 Task: Look for space in Shahrak, Afghanistan from 9th June, 2023 to 11th June, 2023 for 2 adults in price range Rs.6000 to Rs.10000. Place can be entire place with 2 bedrooms having 2 beds and 1 bathroom. Property type can be guest house. Amenities needed are: wifi, air conditioning, . Booking option can be shelf check-in. Required host language is English.
Action: Mouse moved to (381, 80)
Screenshot: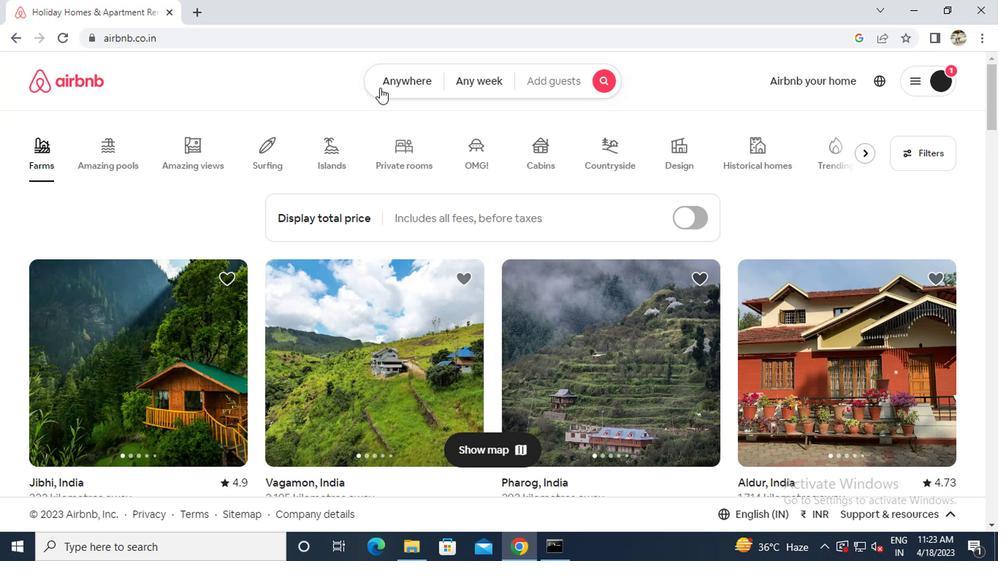 
Action: Mouse pressed left at (381, 80)
Screenshot: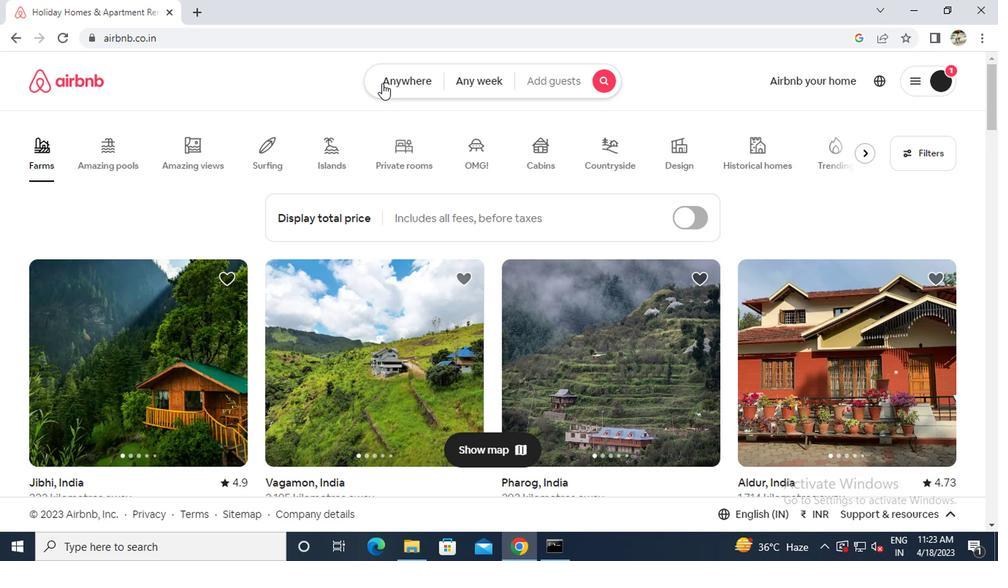 
Action: Mouse moved to (318, 135)
Screenshot: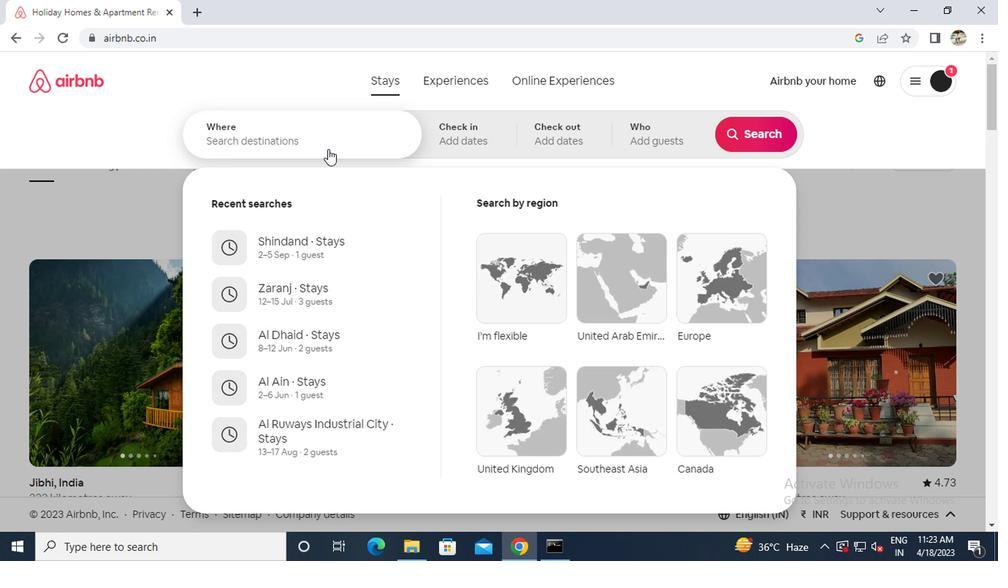 
Action: Mouse pressed left at (318, 135)
Screenshot: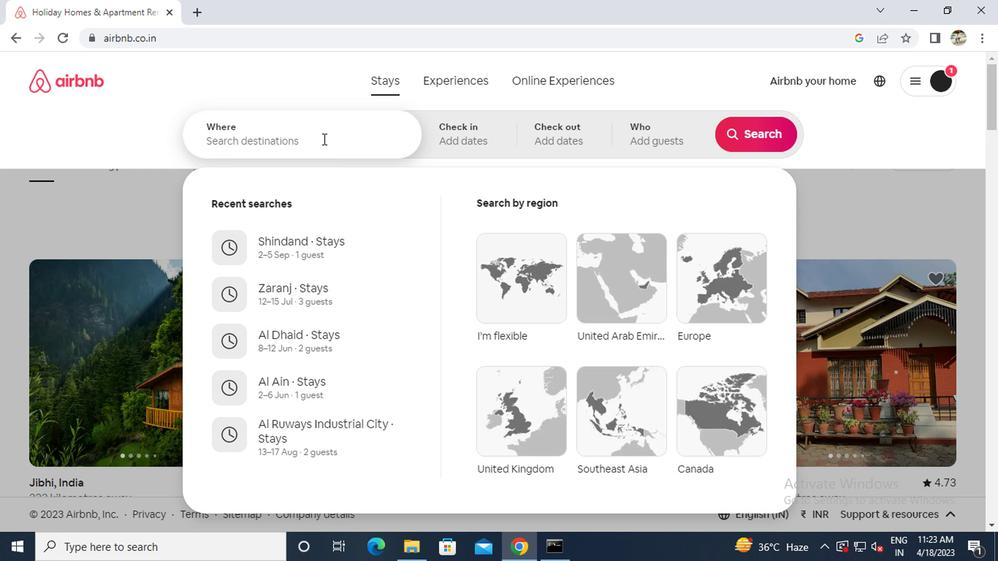 
Action: Key pressed <Key.caps_lock>s<Key.caps_lock>hahrak<Key.space>af
Screenshot: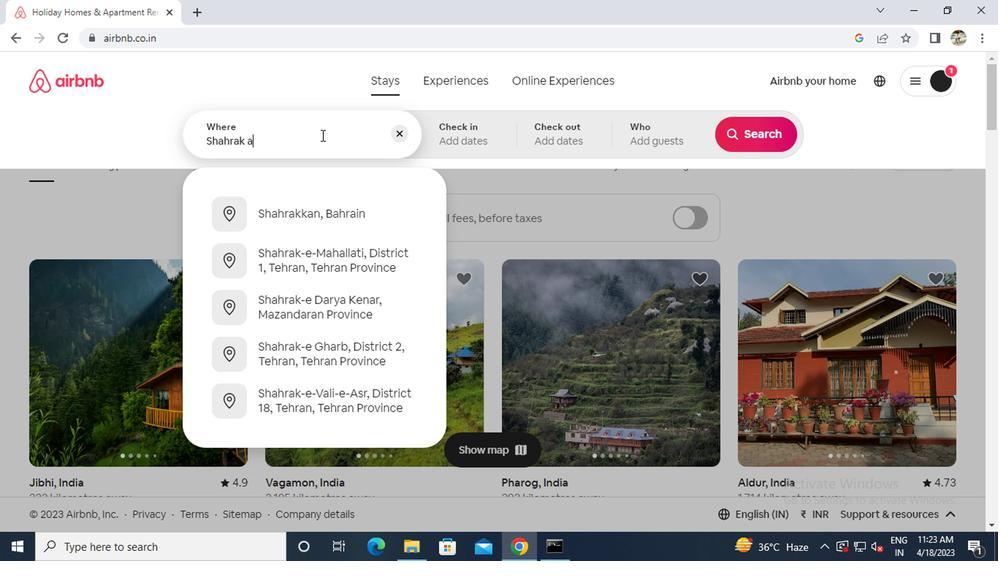
Action: Mouse moved to (316, 217)
Screenshot: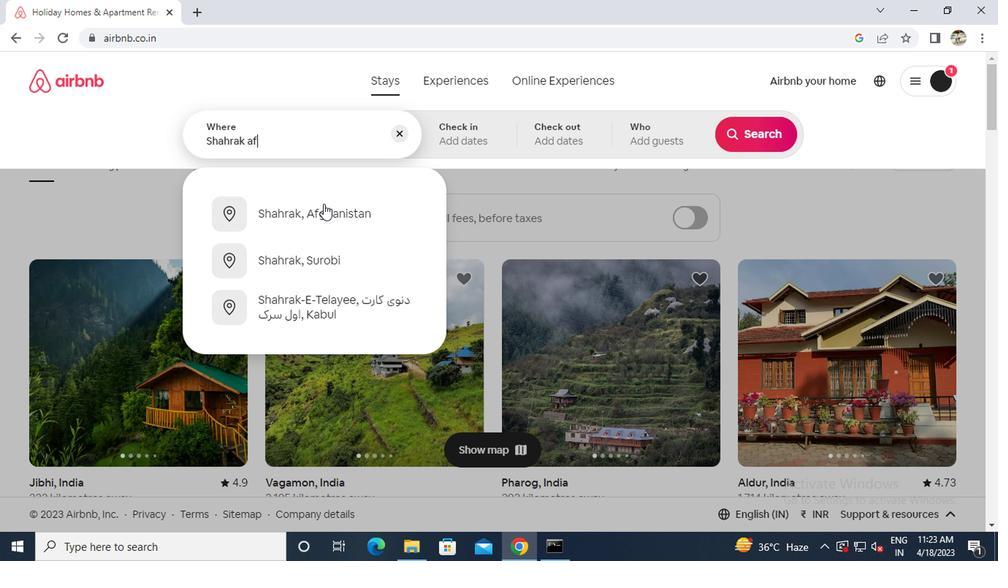 
Action: Mouse pressed left at (316, 217)
Screenshot: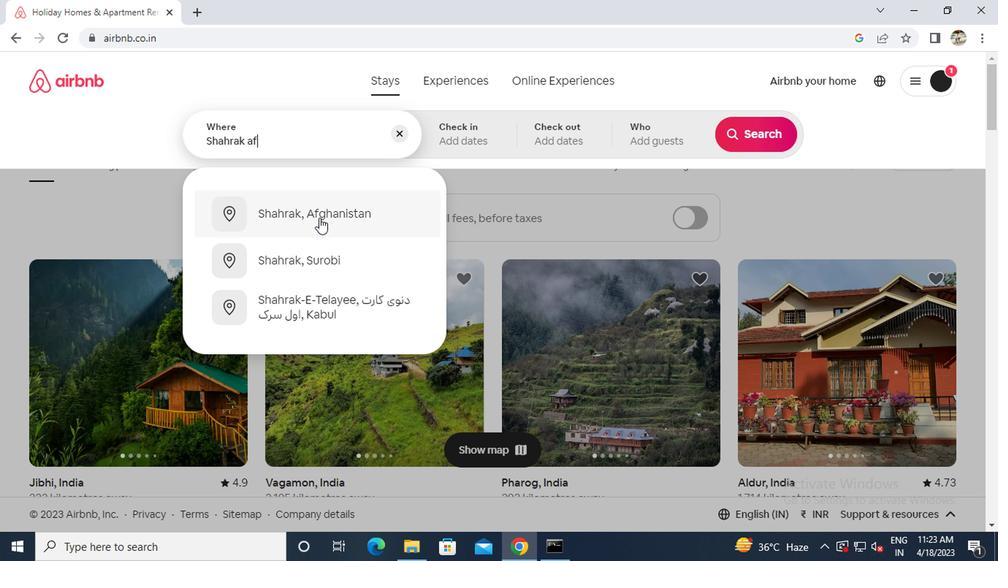 
Action: Mouse moved to (745, 243)
Screenshot: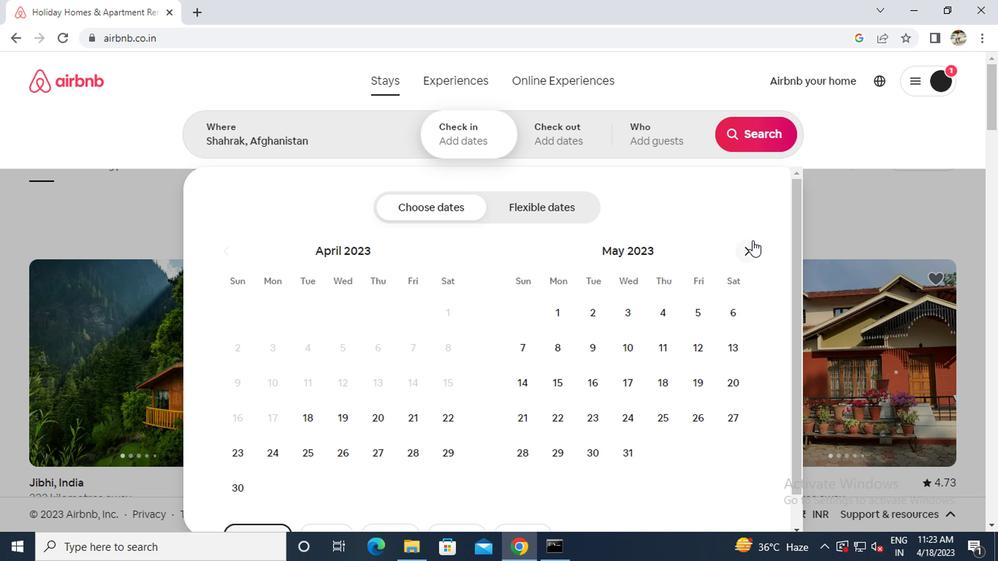 
Action: Mouse pressed left at (745, 243)
Screenshot: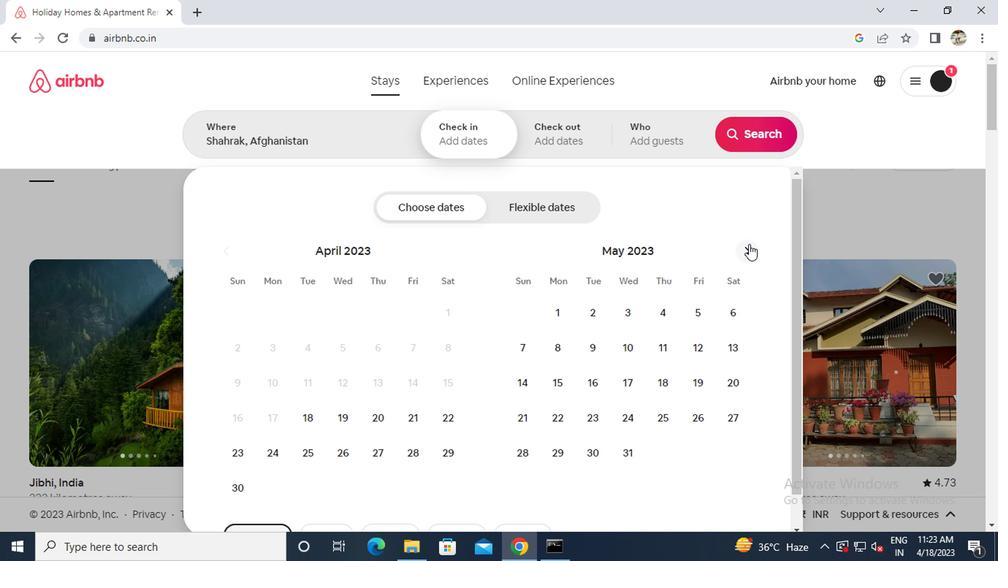 
Action: Mouse pressed left at (745, 243)
Screenshot: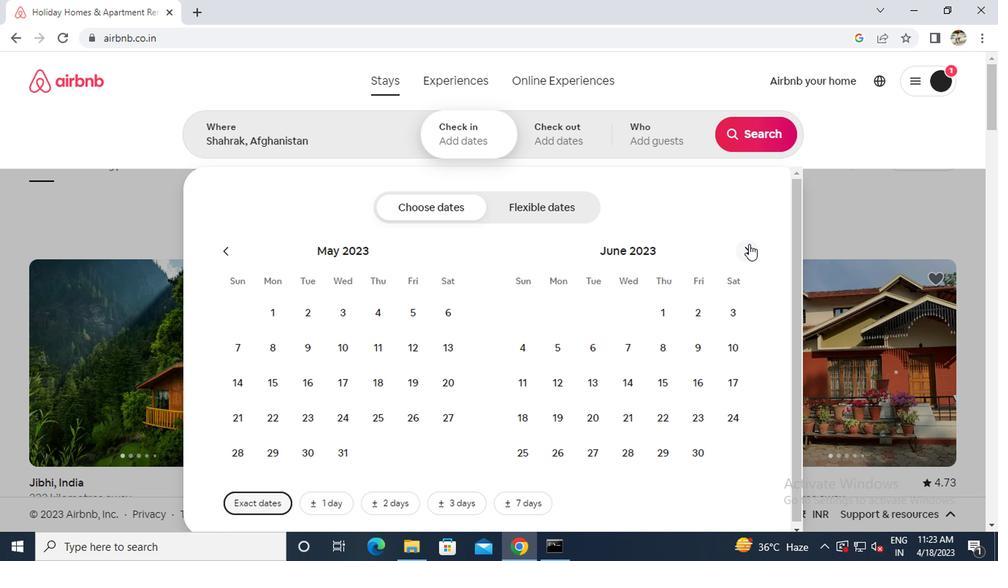 
Action: Mouse moved to (411, 353)
Screenshot: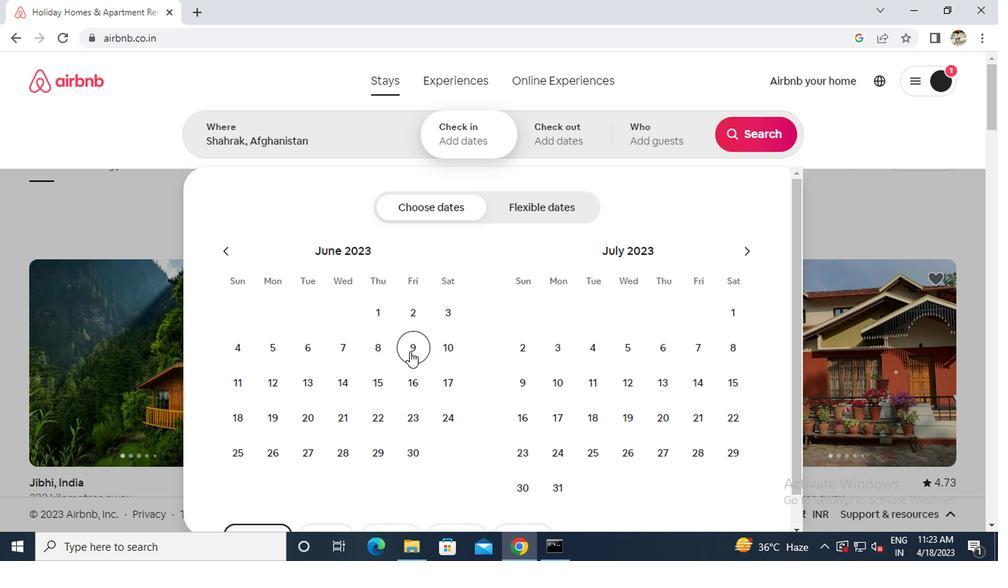 
Action: Mouse pressed left at (411, 353)
Screenshot: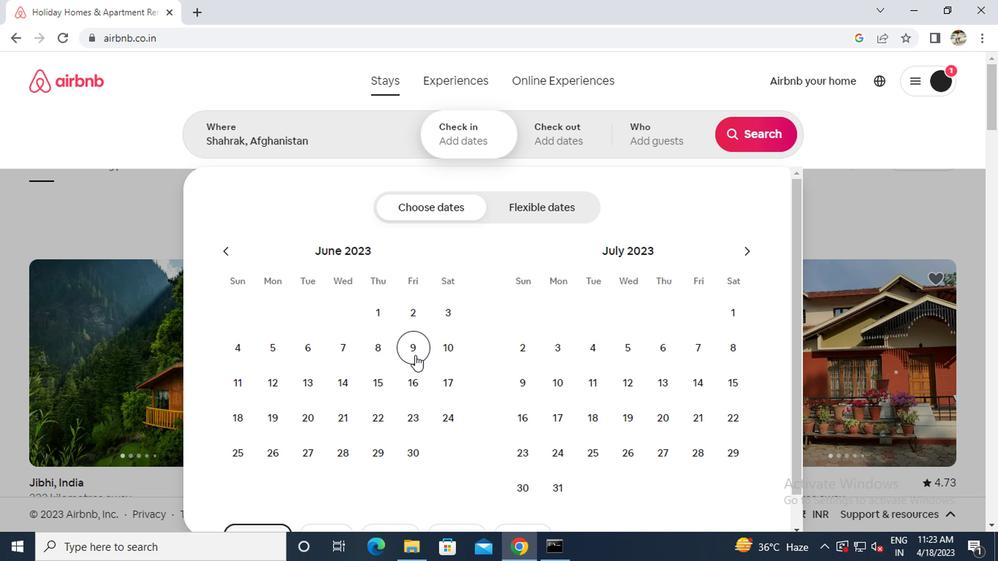 
Action: Mouse moved to (235, 373)
Screenshot: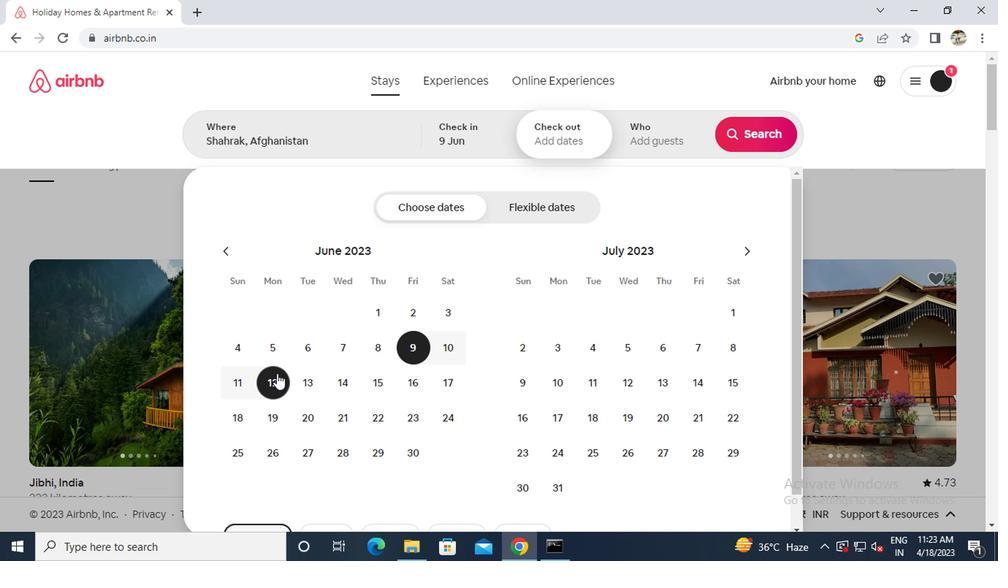 
Action: Mouse pressed left at (235, 373)
Screenshot: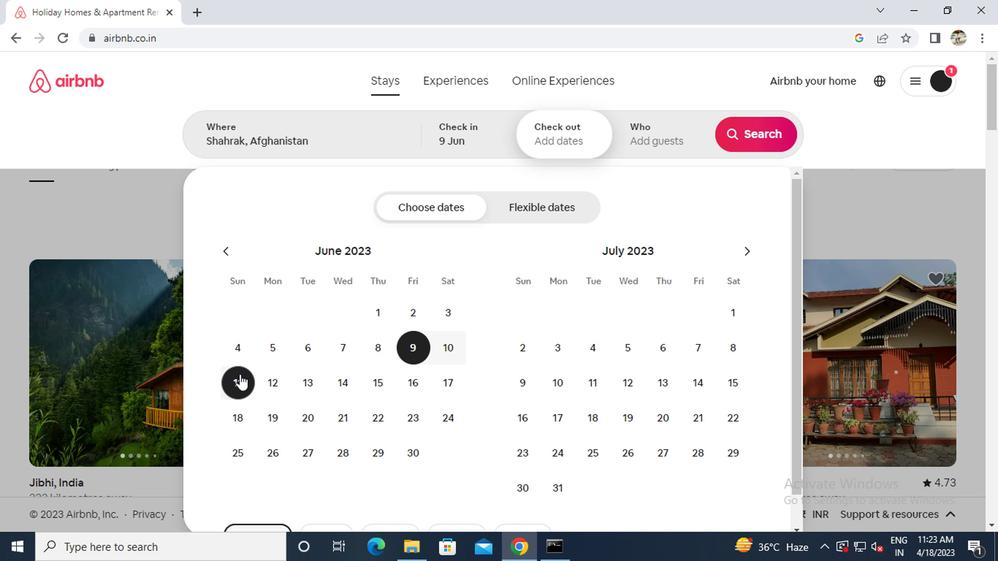 
Action: Mouse moved to (644, 146)
Screenshot: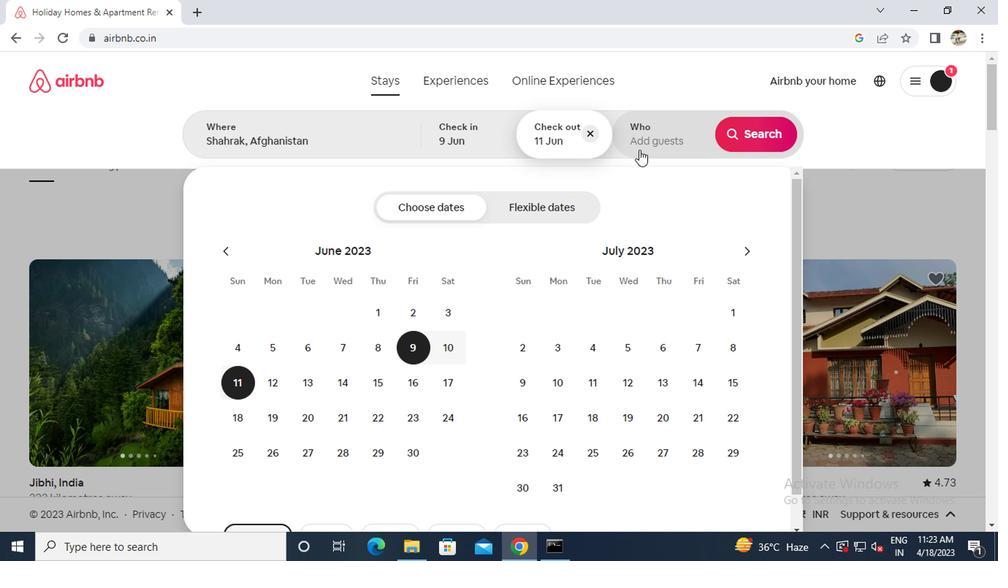 
Action: Mouse pressed left at (644, 146)
Screenshot: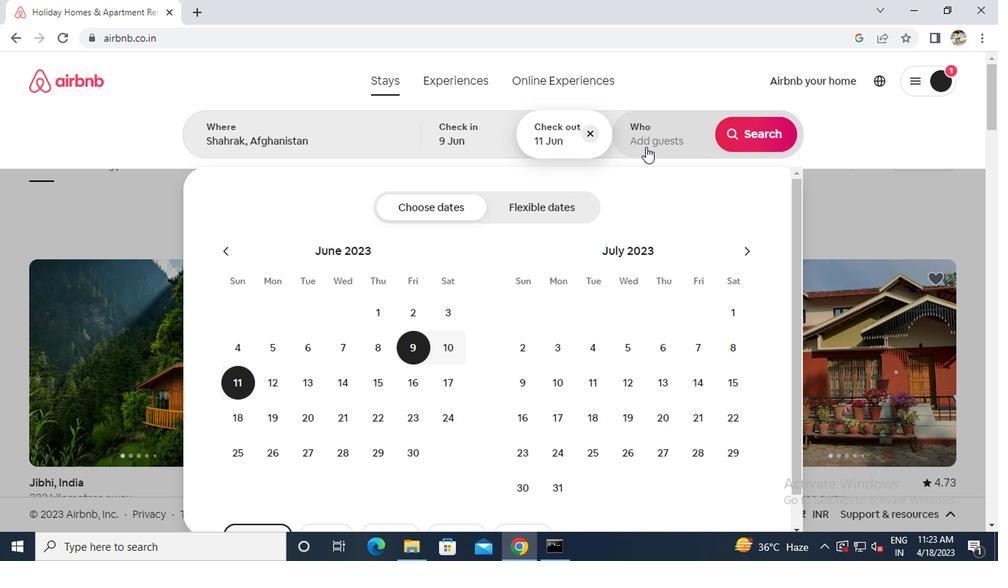 
Action: Mouse moved to (759, 214)
Screenshot: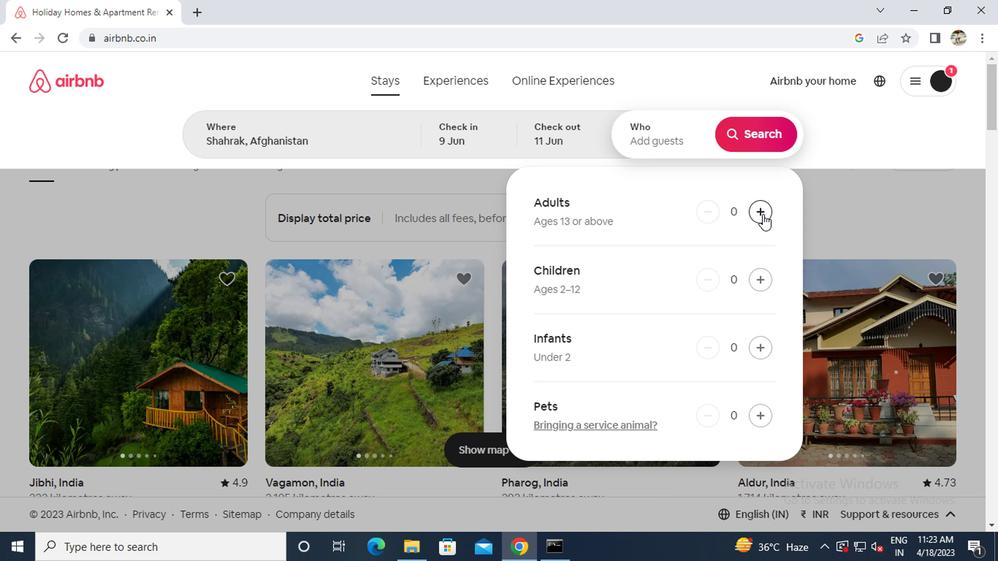 
Action: Mouse pressed left at (759, 214)
Screenshot: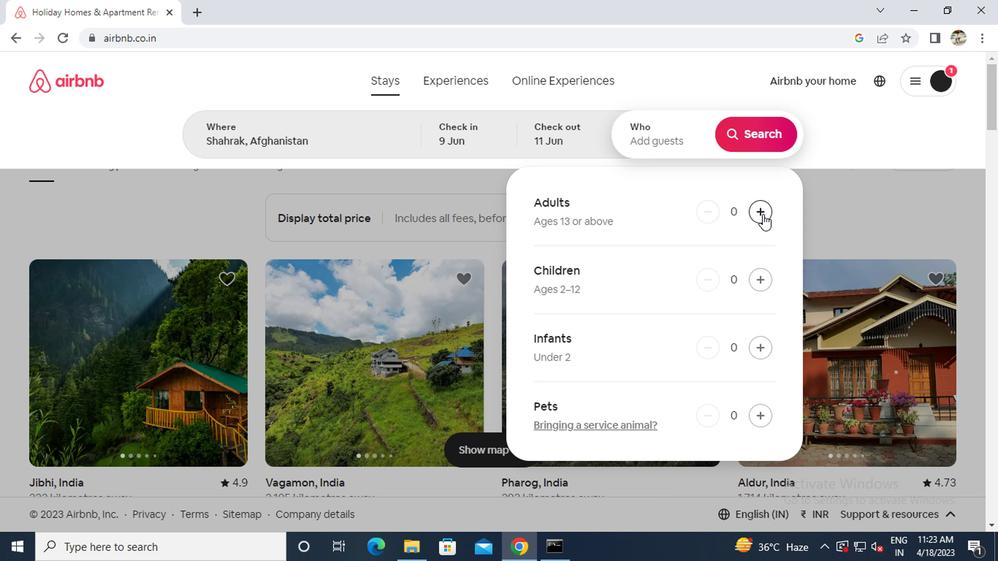 
Action: Mouse pressed left at (759, 214)
Screenshot: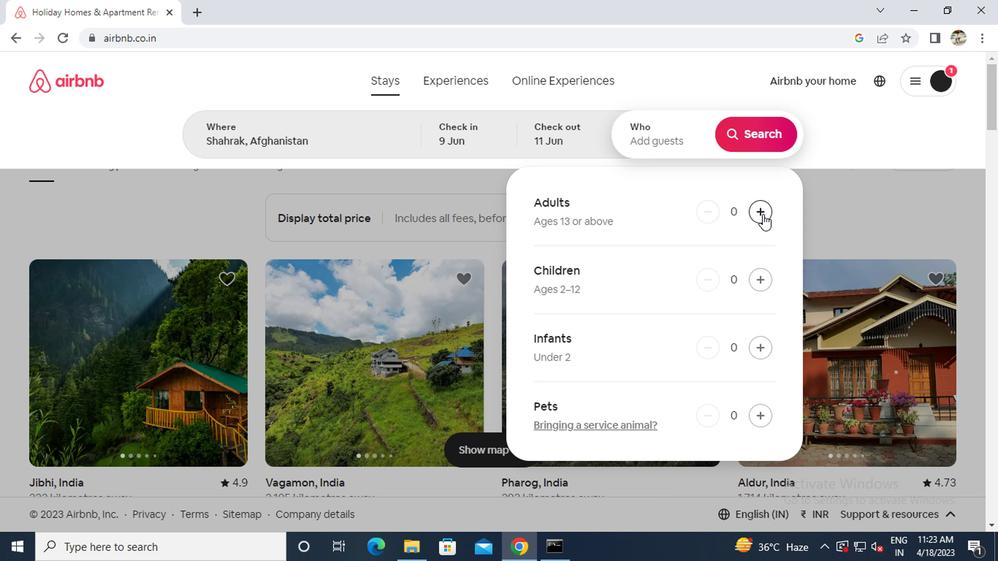 
Action: Mouse moved to (746, 137)
Screenshot: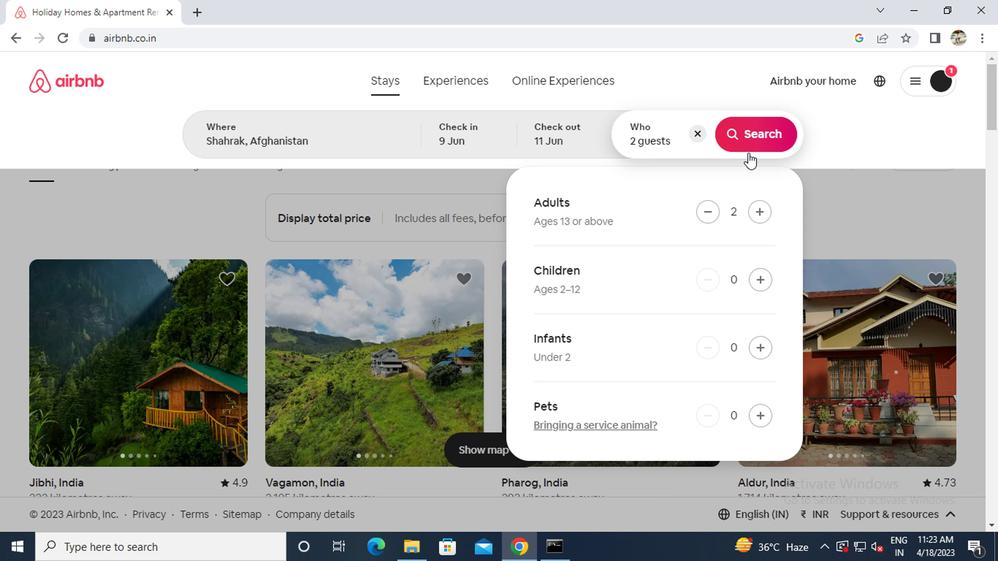 
Action: Mouse pressed left at (746, 137)
Screenshot: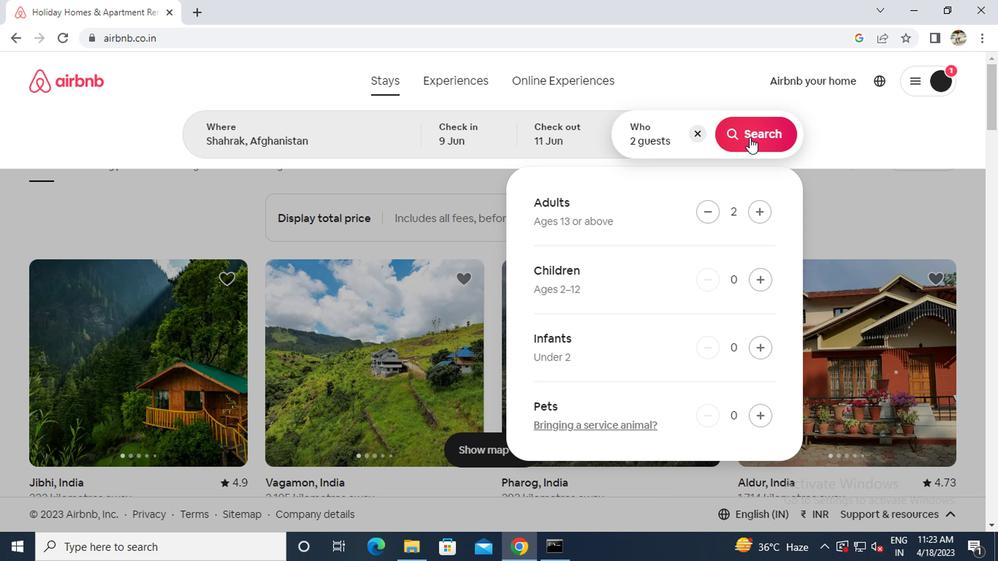 
Action: Mouse moved to (951, 128)
Screenshot: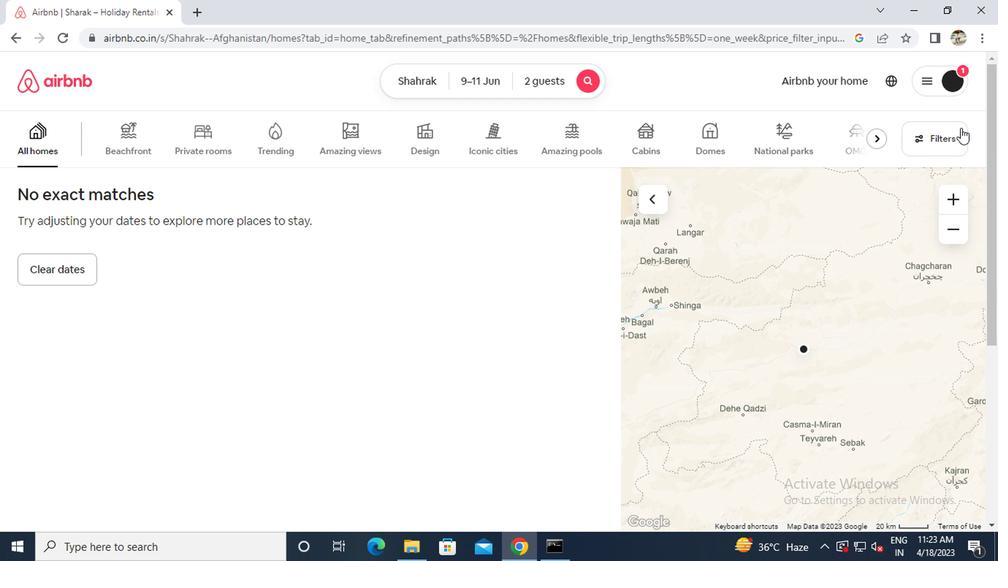 
Action: Mouse pressed left at (951, 128)
Screenshot: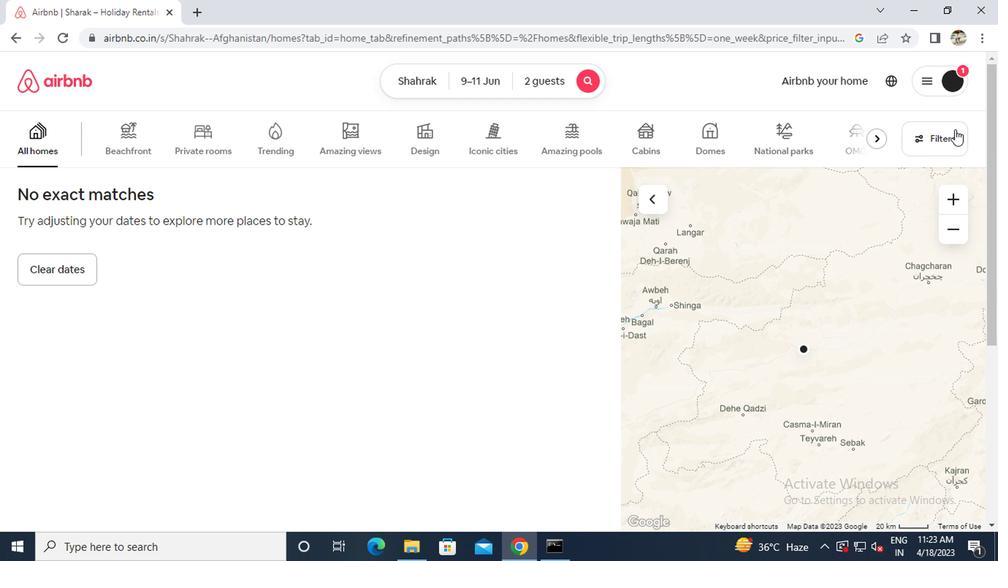 
Action: Mouse moved to (381, 217)
Screenshot: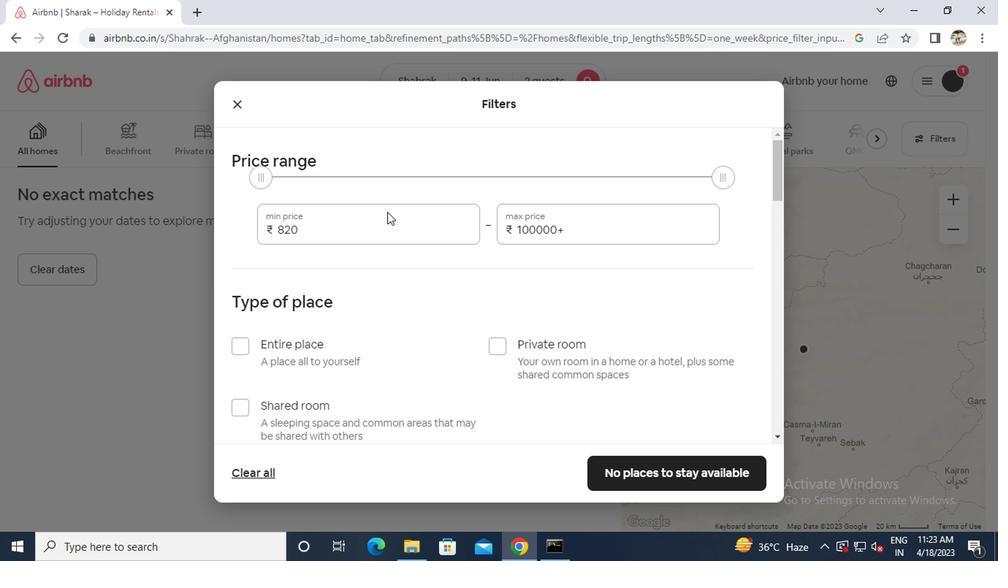 
Action: Mouse pressed left at (381, 217)
Screenshot: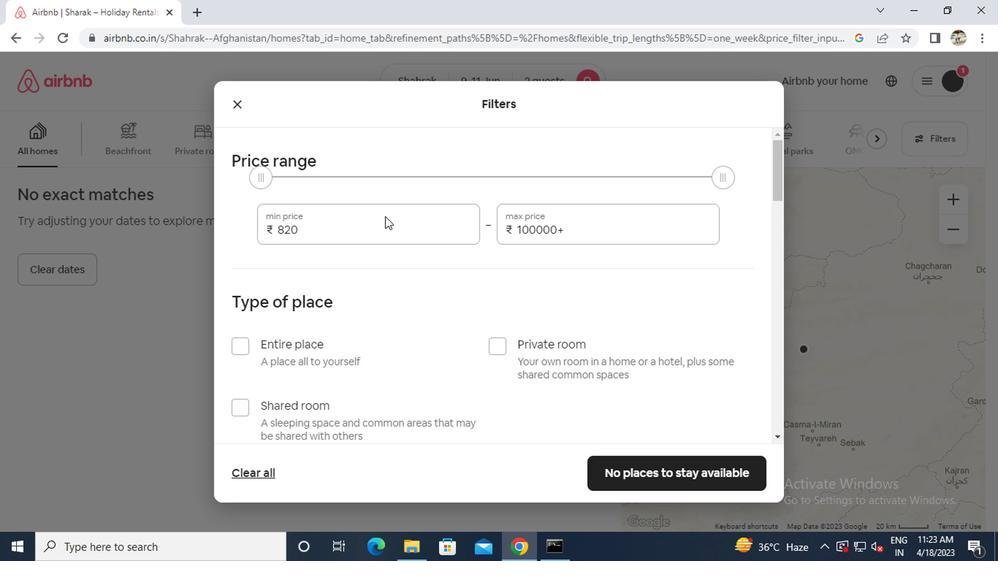 
Action: Key pressed ctrl+A6000
Screenshot: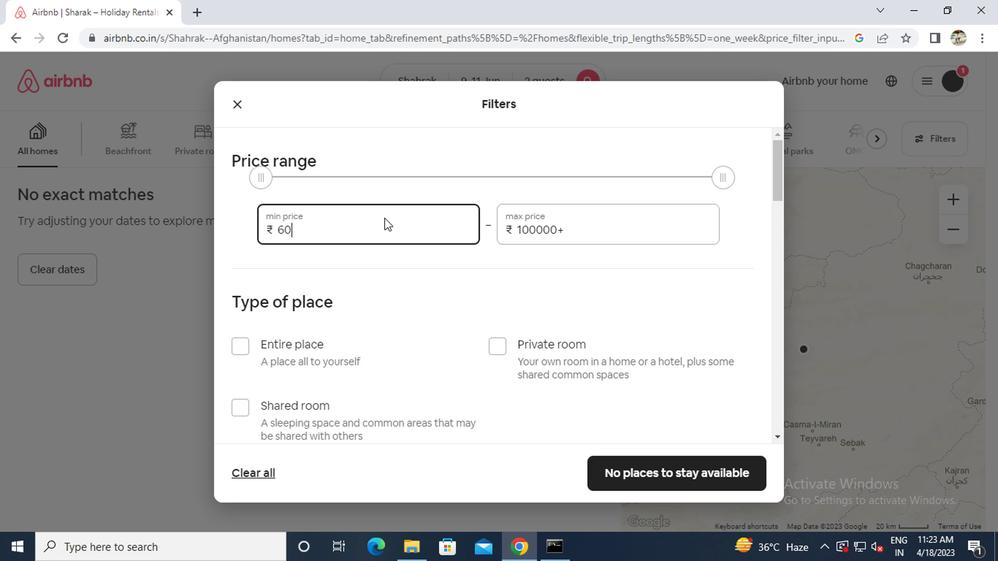 
Action: Mouse moved to (551, 231)
Screenshot: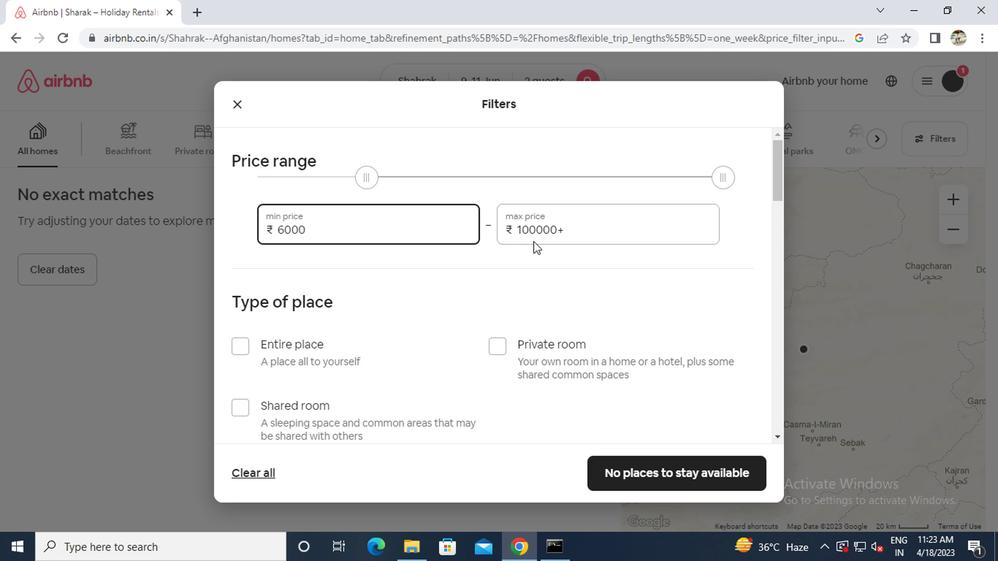 
Action: Mouse pressed left at (551, 231)
Screenshot: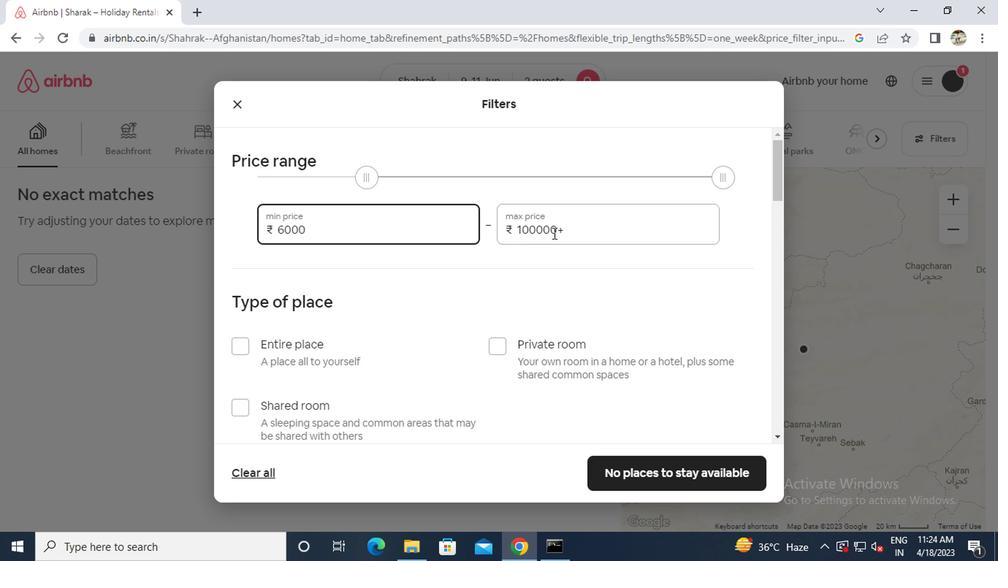 
Action: Key pressed ctrl+A10000
Screenshot: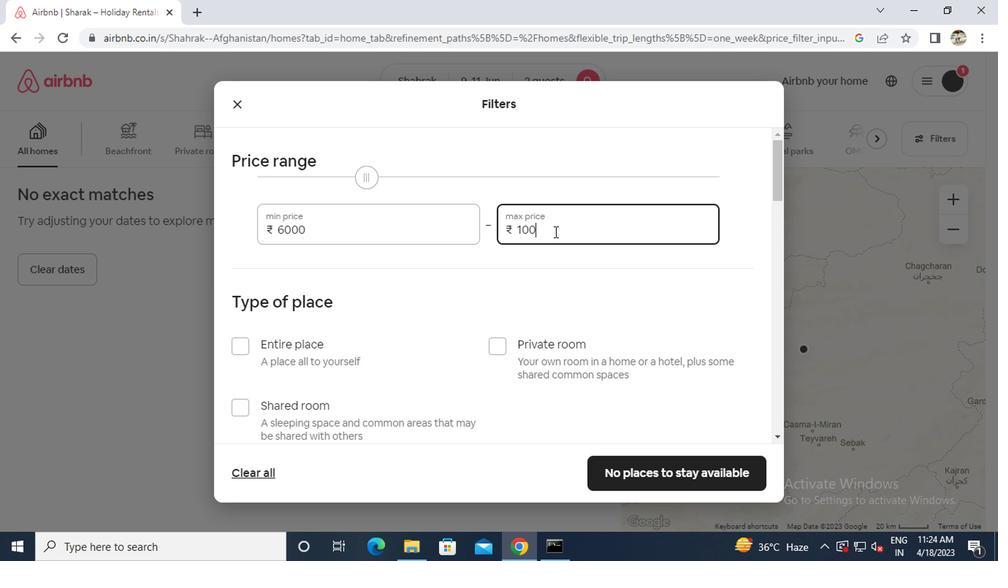 
Action: Mouse moved to (306, 353)
Screenshot: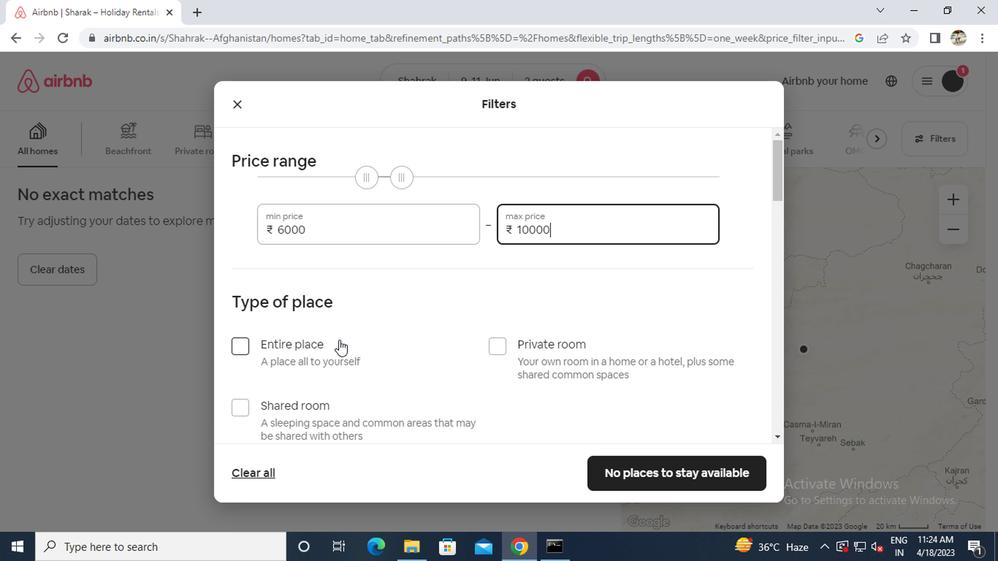 
Action: Mouse pressed left at (306, 353)
Screenshot: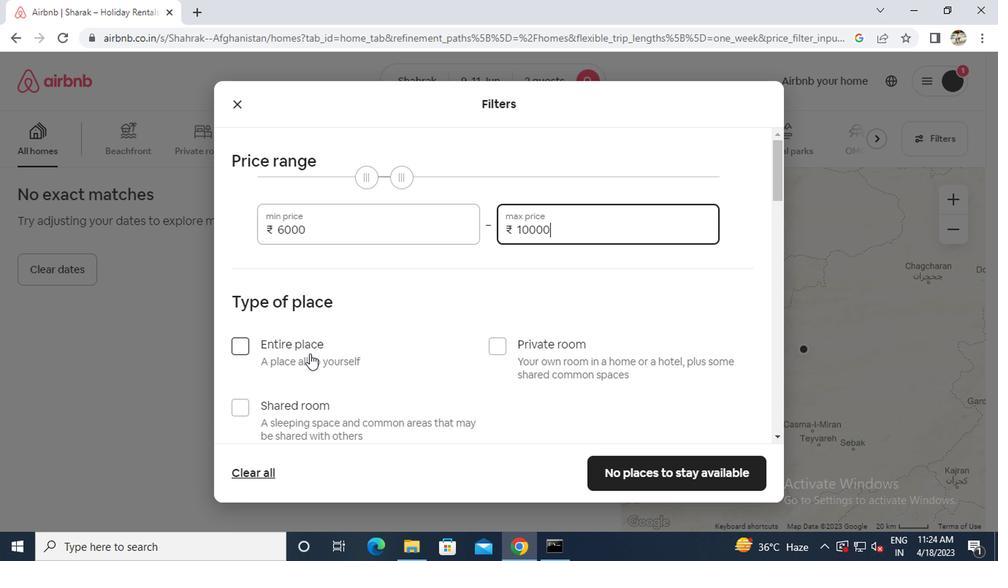 
Action: Mouse scrolled (306, 352) with delta (0, 0)
Screenshot: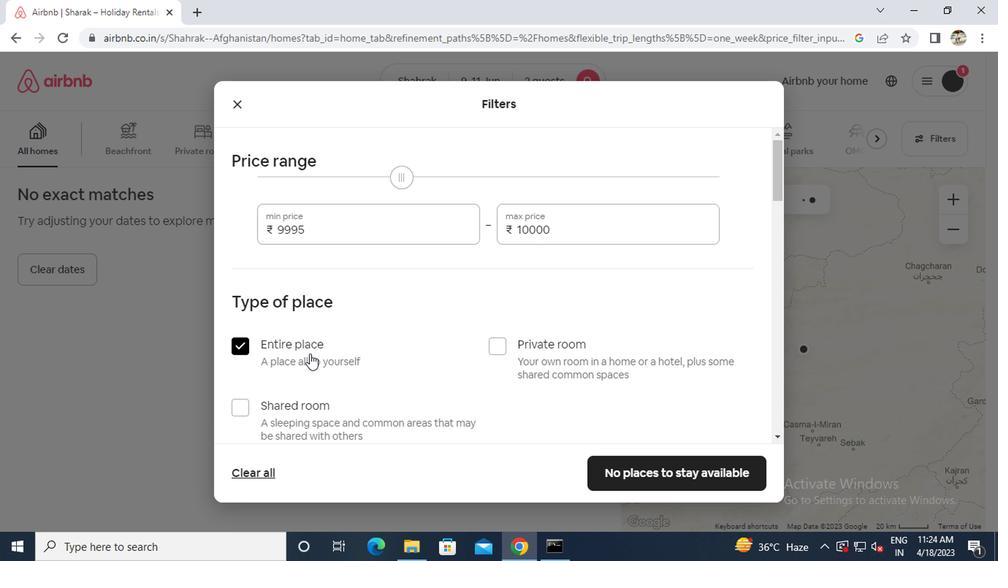 
Action: Mouse scrolled (306, 352) with delta (0, 0)
Screenshot: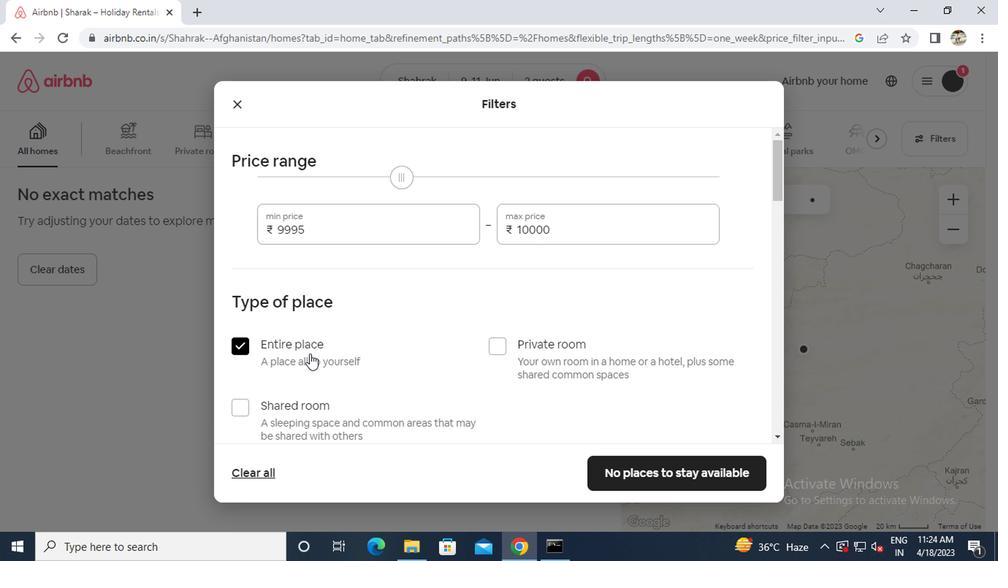 
Action: Mouse scrolled (306, 352) with delta (0, 0)
Screenshot: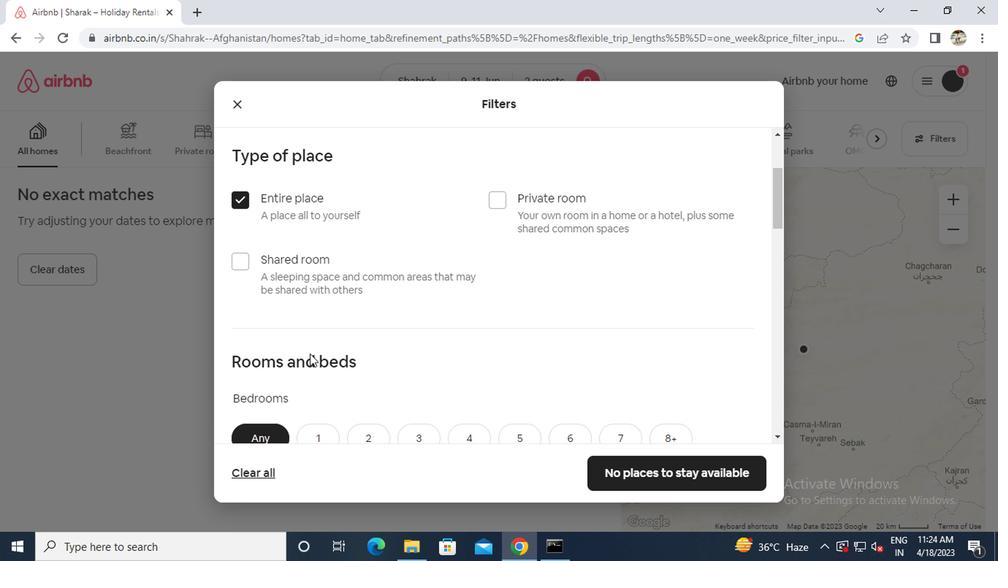 
Action: Mouse scrolled (306, 352) with delta (0, 0)
Screenshot: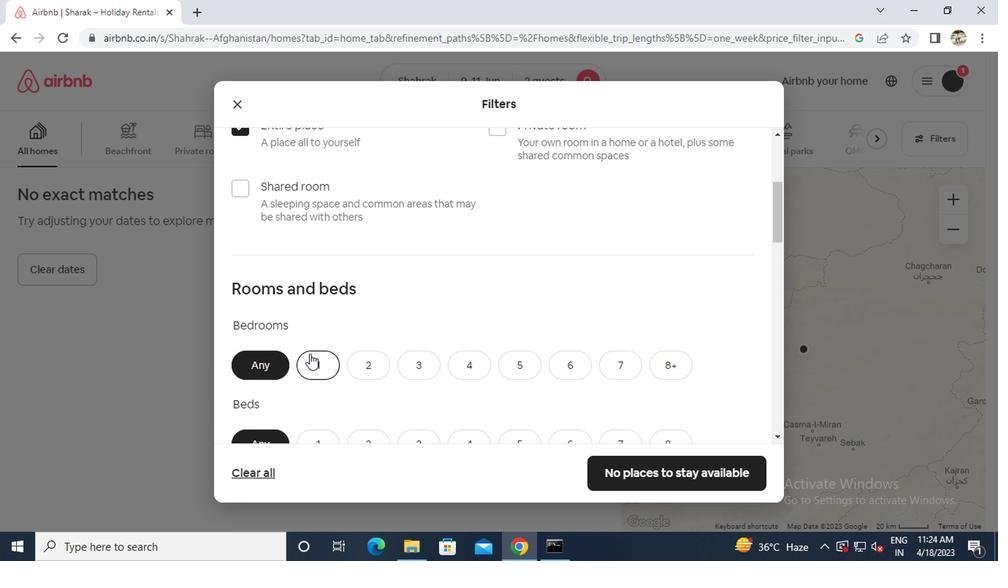 
Action: Mouse moved to (361, 294)
Screenshot: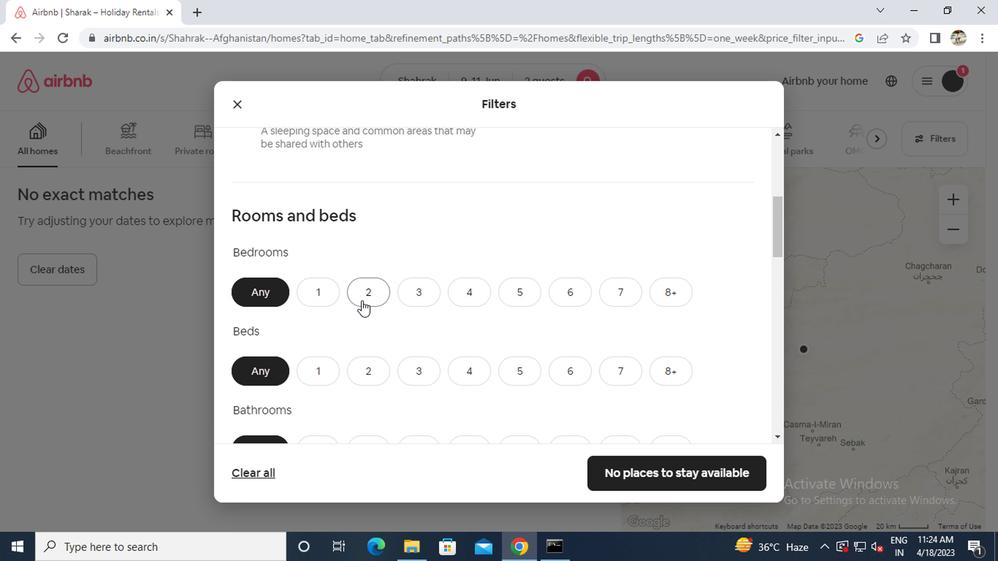 
Action: Mouse pressed left at (361, 294)
Screenshot: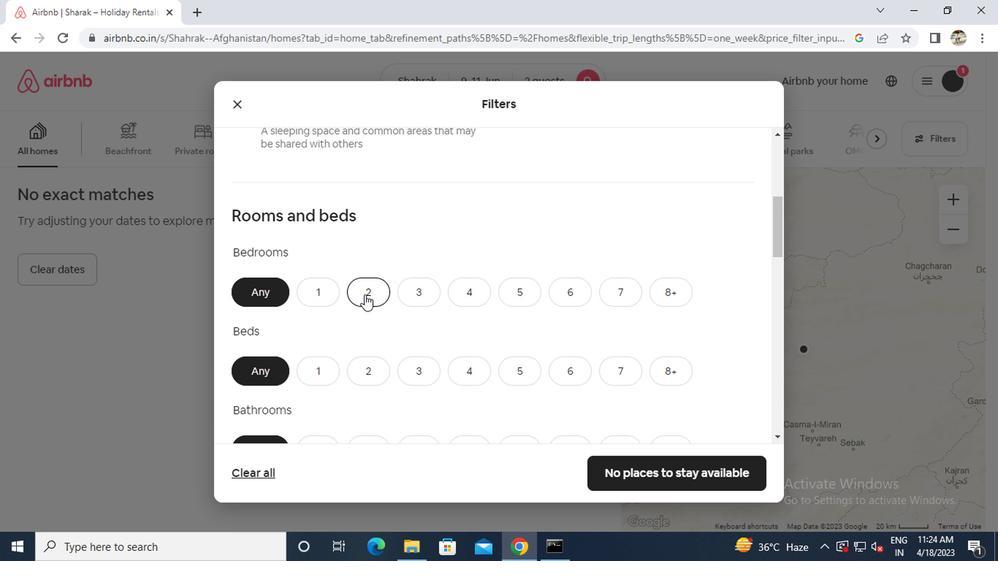 
Action: Mouse moved to (361, 379)
Screenshot: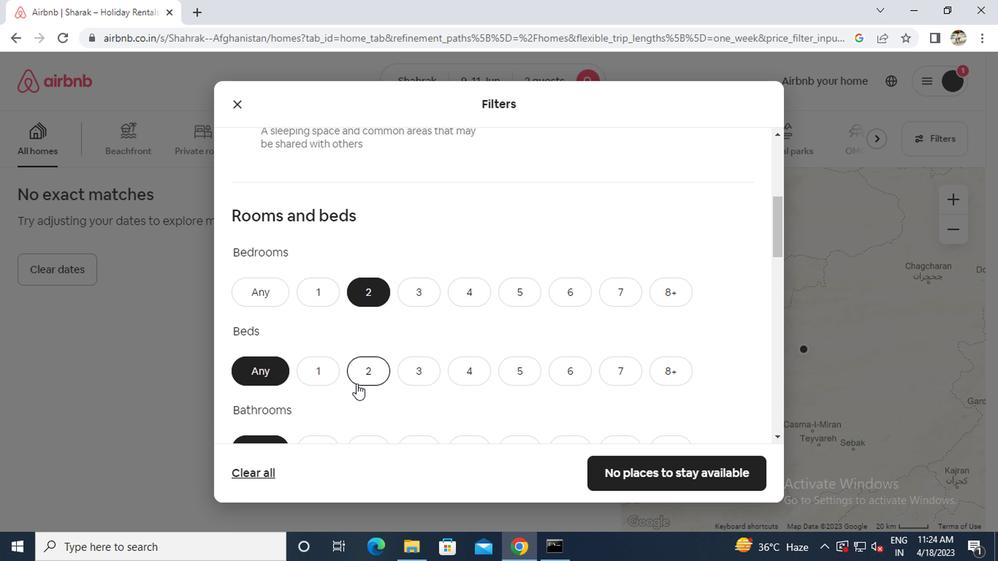 
Action: Mouse pressed left at (361, 379)
Screenshot: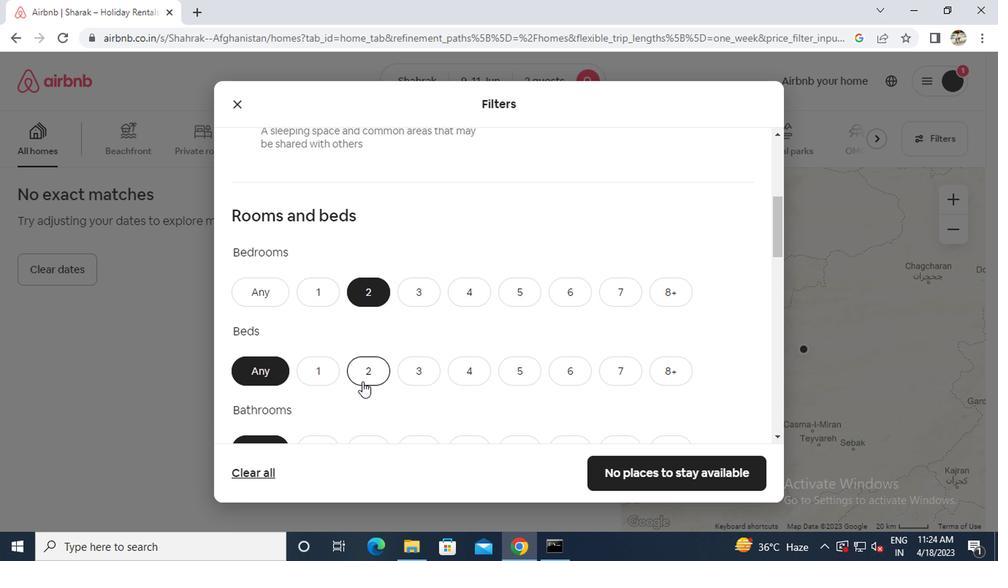 
Action: Mouse scrolled (361, 378) with delta (0, -1)
Screenshot: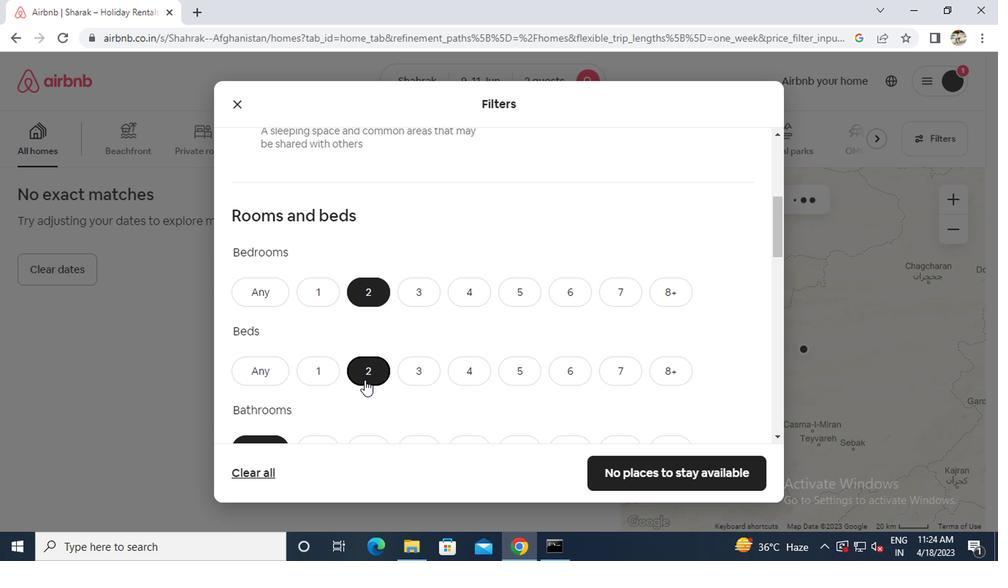 
Action: Mouse scrolled (361, 378) with delta (0, -1)
Screenshot: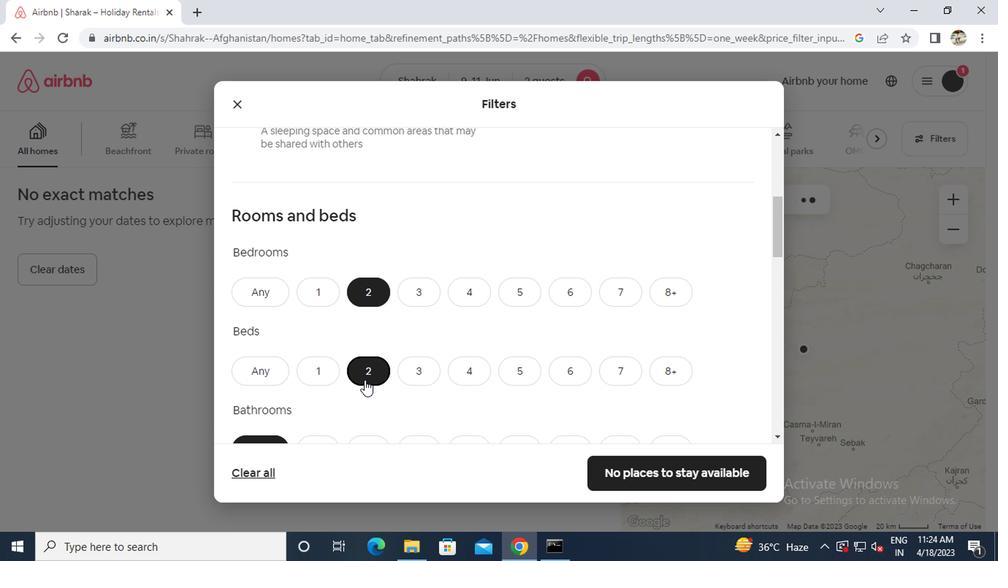 
Action: Mouse moved to (322, 311)
Screenshot: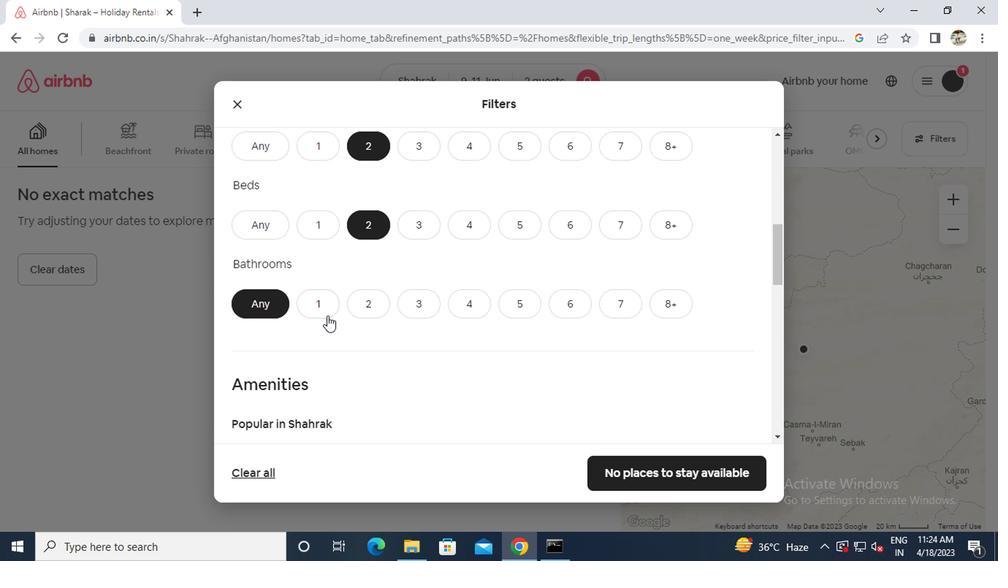 
Action: Mouse pressed left at (322, 311)
Screenshot: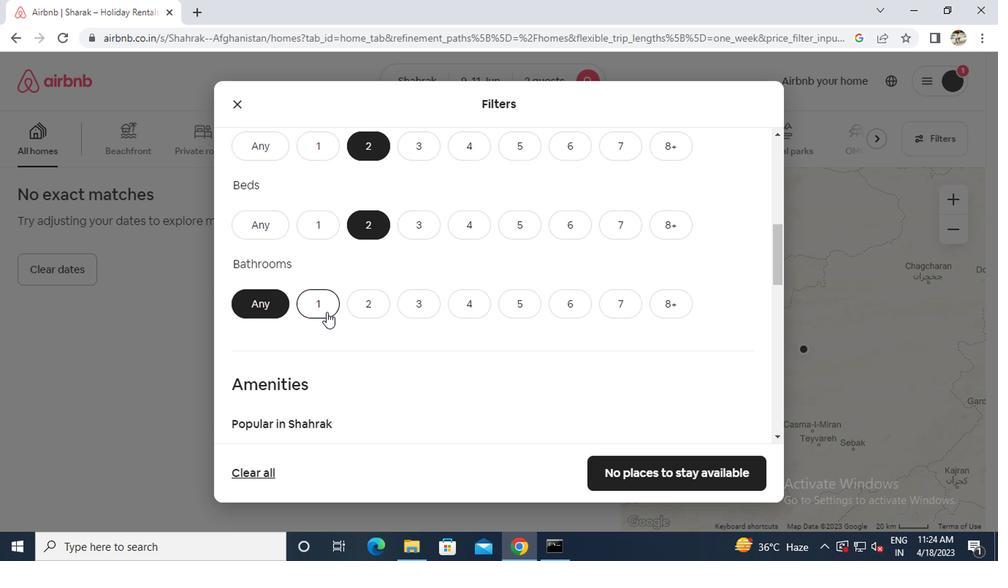 
Action: Mouse scrolled (322, 310) with delta (0, -1)
Screenshot: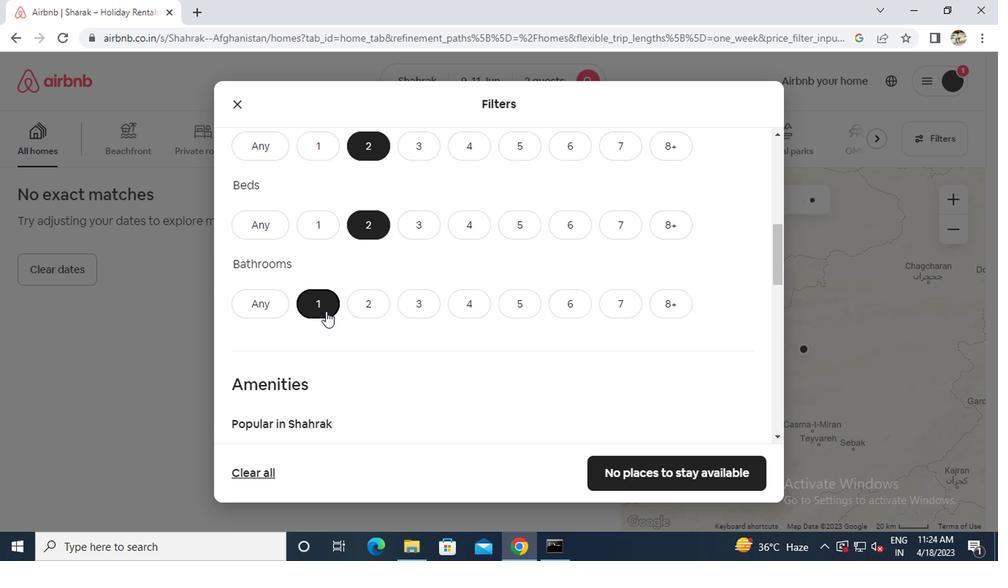 
Action: Mouse scrolled (322, 310) with delta (0, -1)
Screenshot: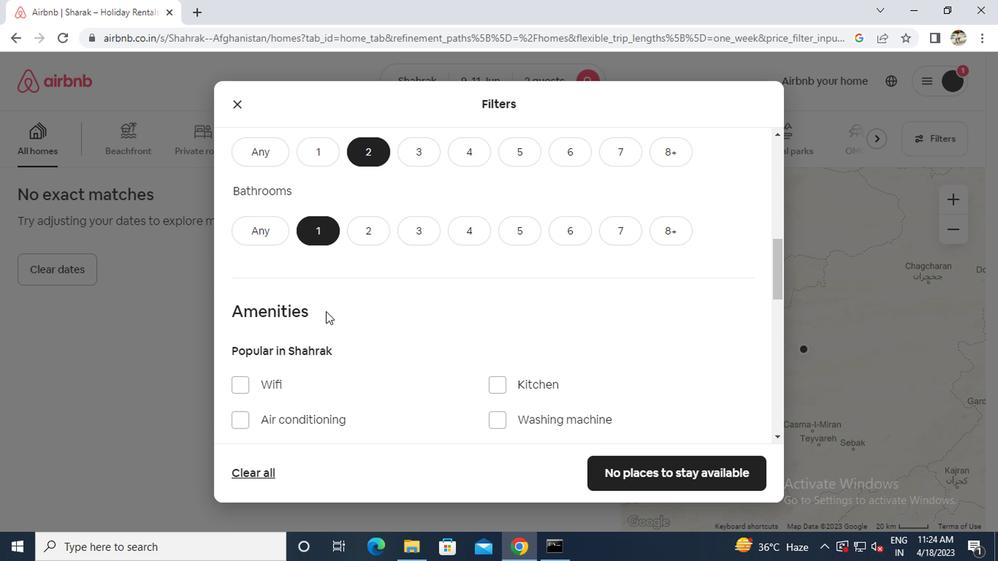 
Action: Mouse moved to (322, 308)
Screenshot: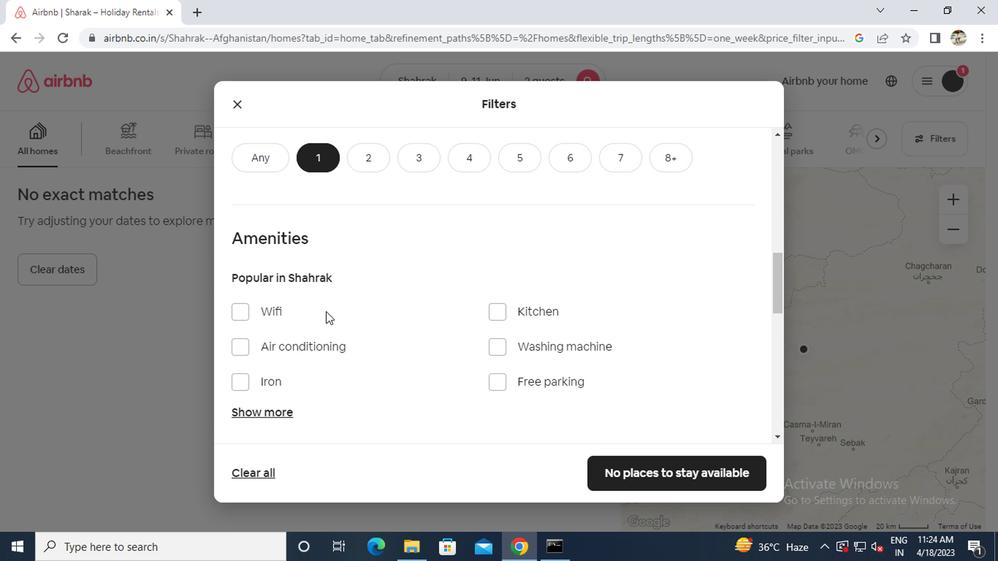 
Action: Mouse scrolled (322, 308) with delta (0, 0)
Screenshot: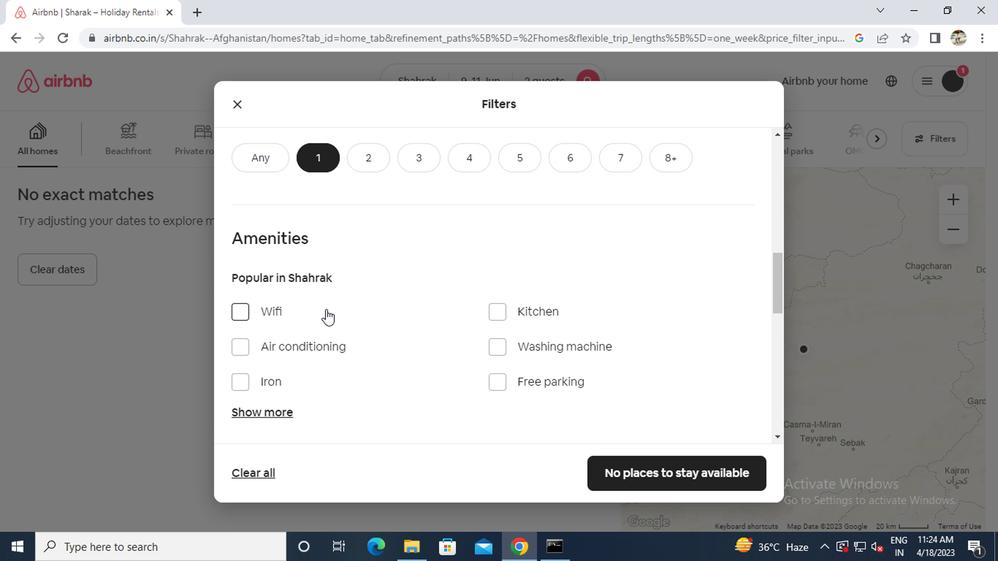 
Action: Mouse scrolled (322, 309) with delta (0, 1)
Screenshot: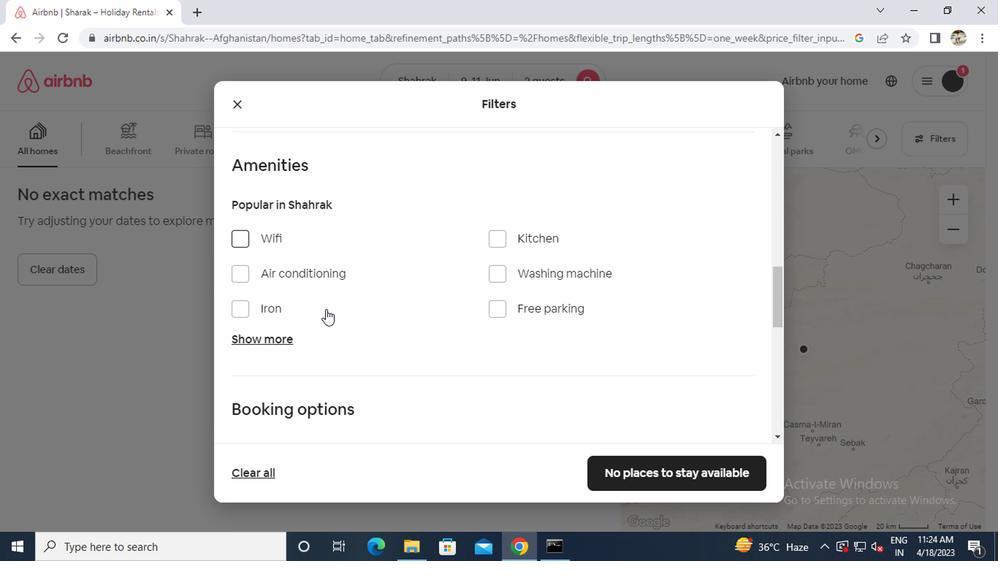 
Action: Mouse scrolled (322, 308) with delta (0, 0)
Screenshot: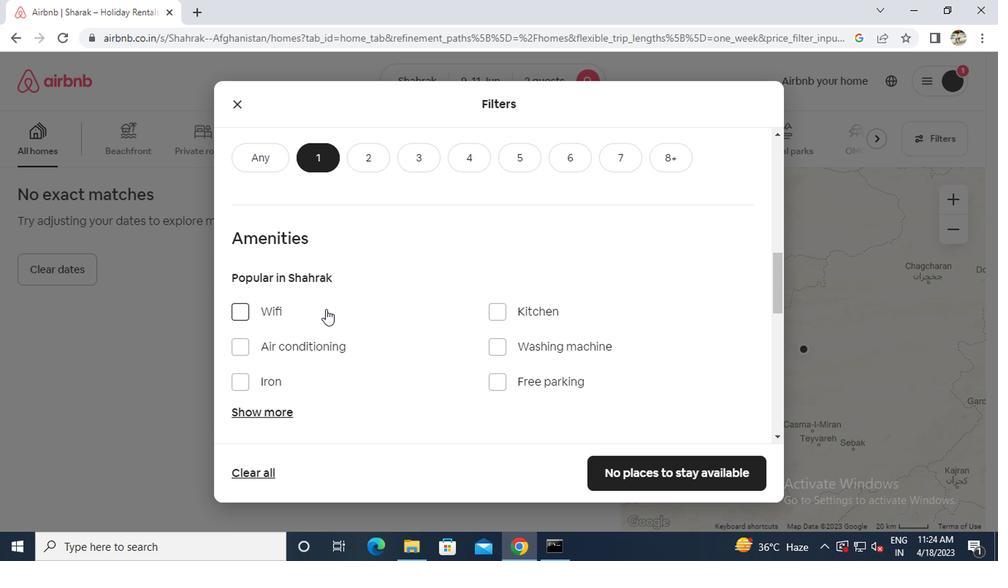 
Action: Mouse moved to (263, 340)
Screenshot: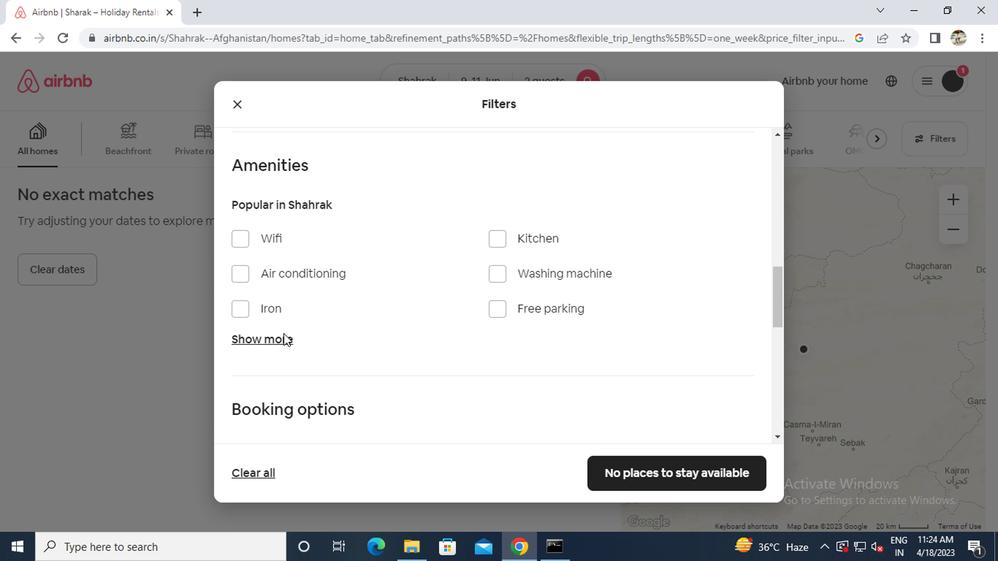 
Action: Mouse pressed left at (263, 340)
Screenshot: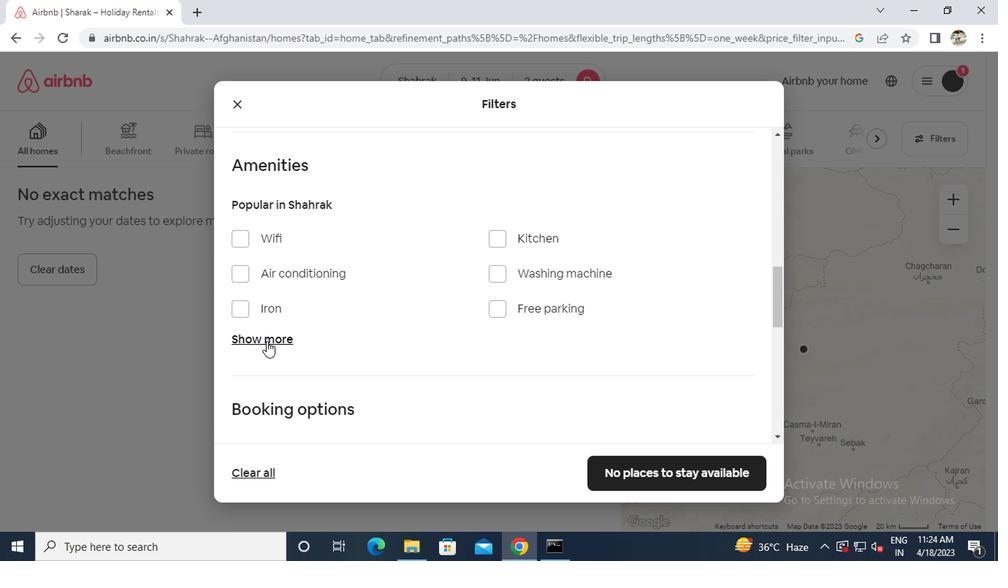 
Action: Mouse scrolled (263, 340) with delta (0, 0)
Screenshot: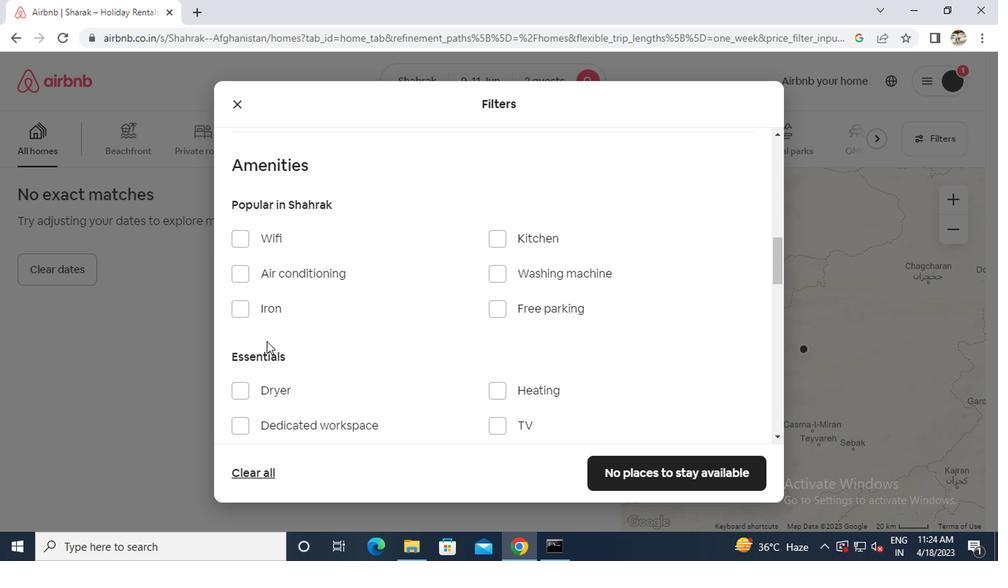 
Action: Mouse moved to (241, 171)
Screenshot: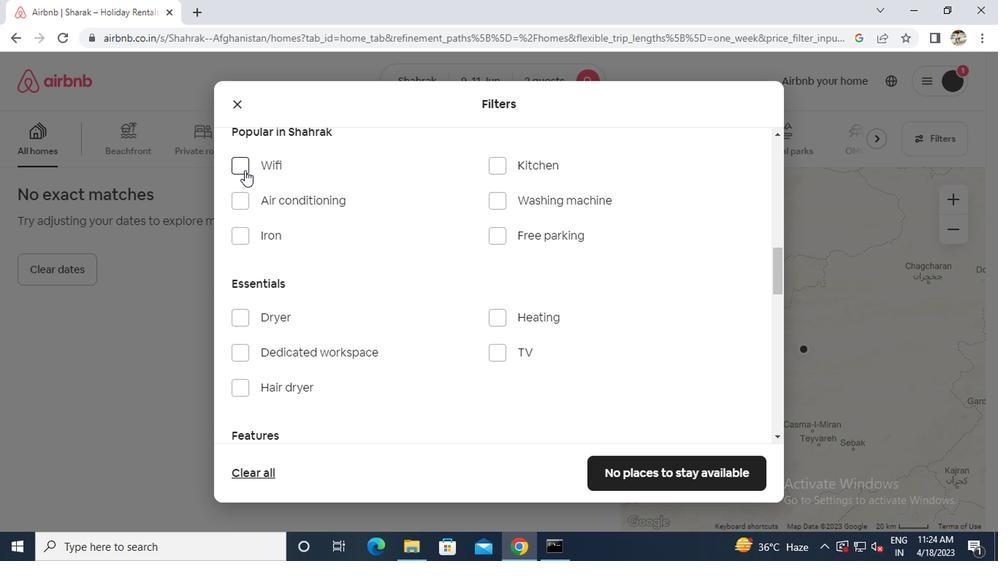 
Action: Mouse pressed left at (241, 171)
Screenshot: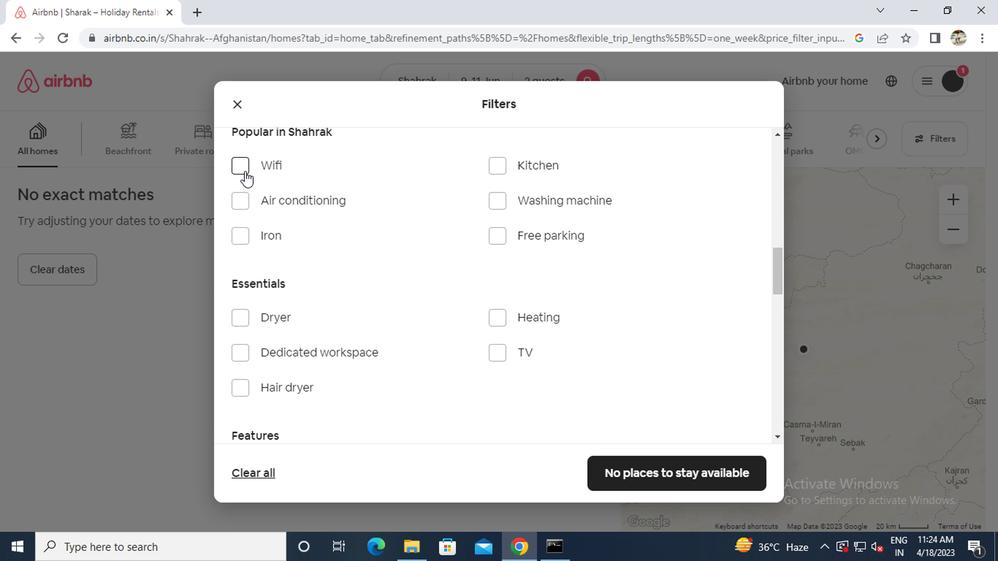 
Action: Mouse scrolled (241, 169) with delta (0, -1)
Screenshot: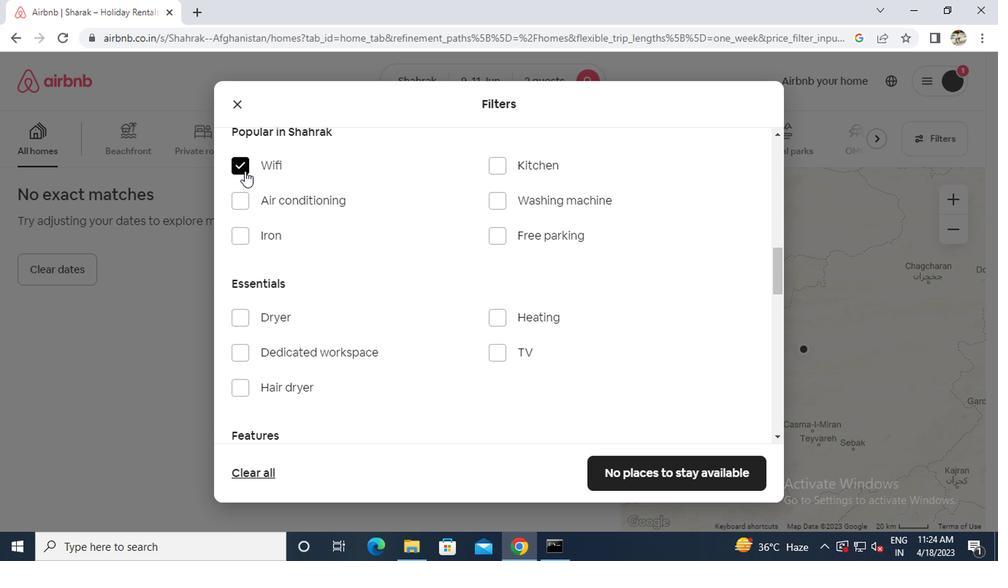 
Action: Mouse moved to (242, 171)
Screenshot: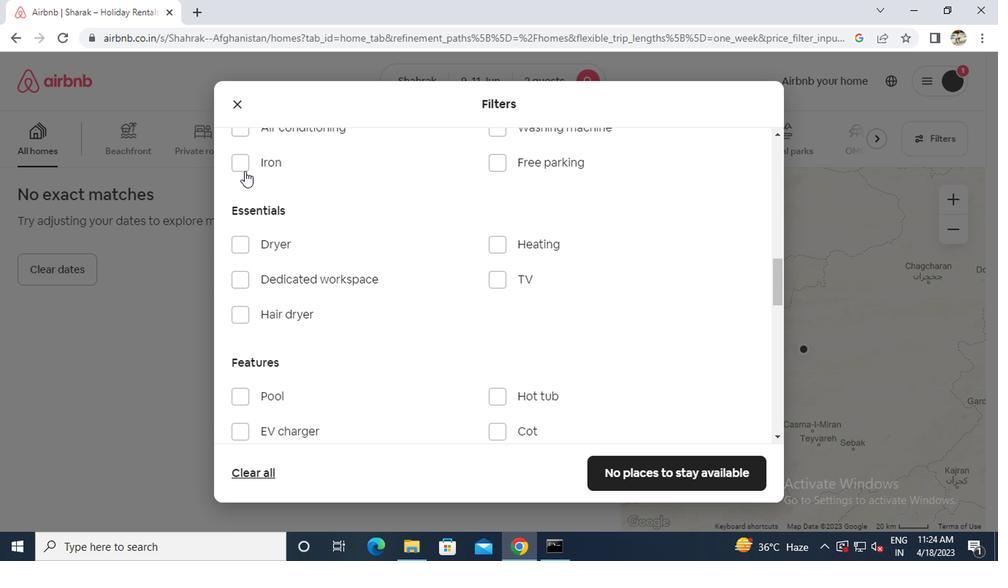 
Action: Mouse scrolled (242, 171) with delta (0, 0)
Screenshot: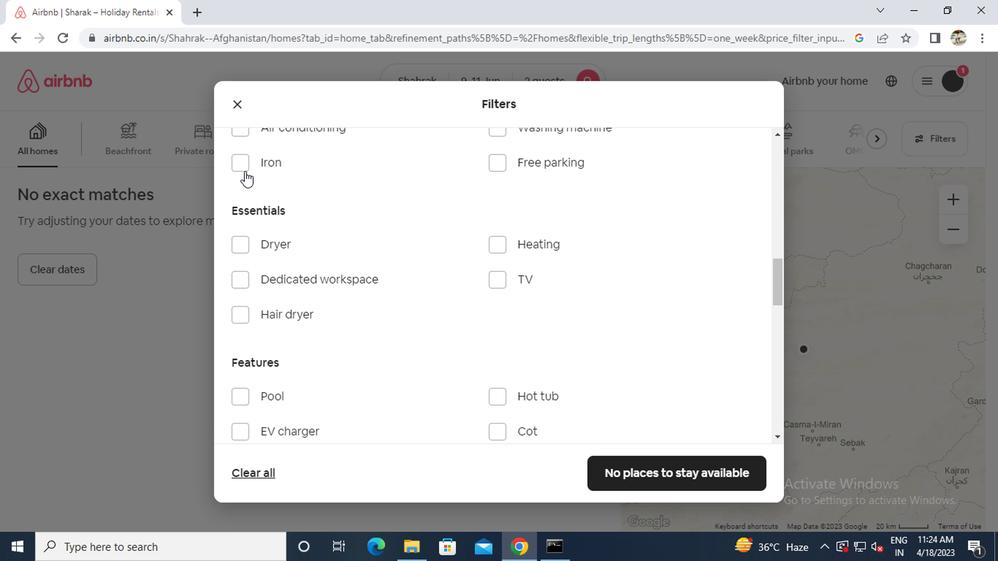 
Action: Mouse moved to (239, 194)
Screenshot: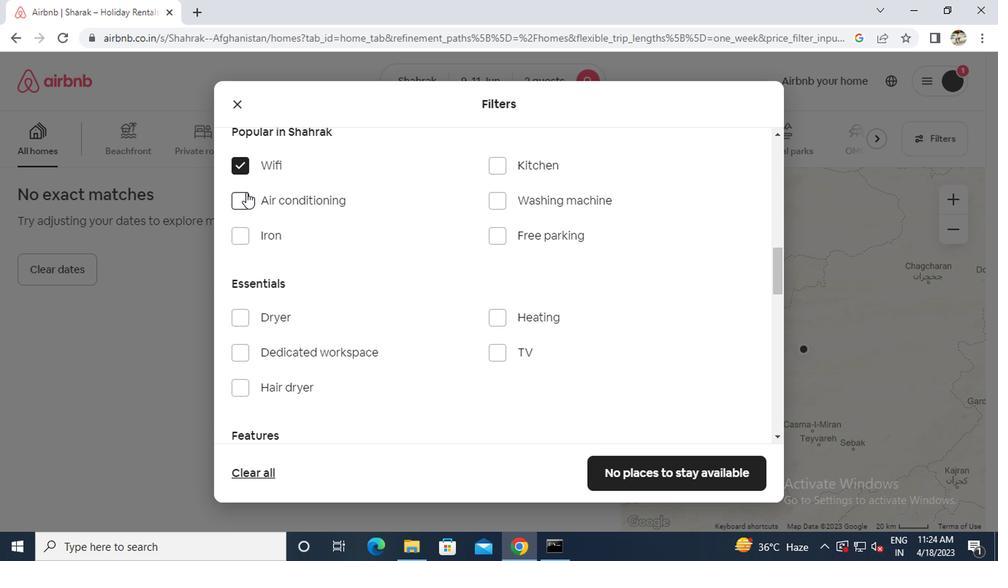 
Action: Mouse pressed left at (239, 194)
Screenshot: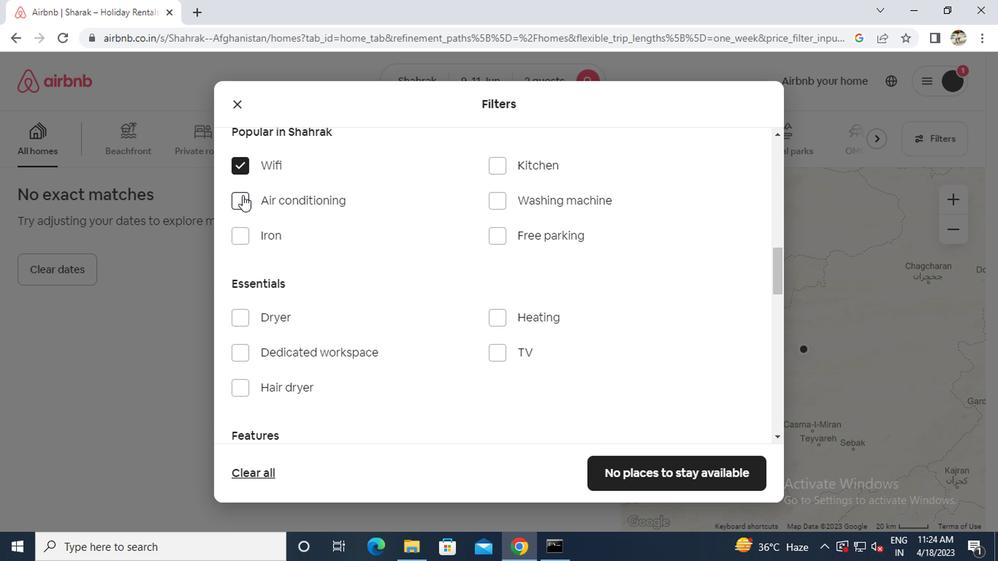 
Action: Mouse scrolled (239, 194) with delta (0, 0)
Screenshot: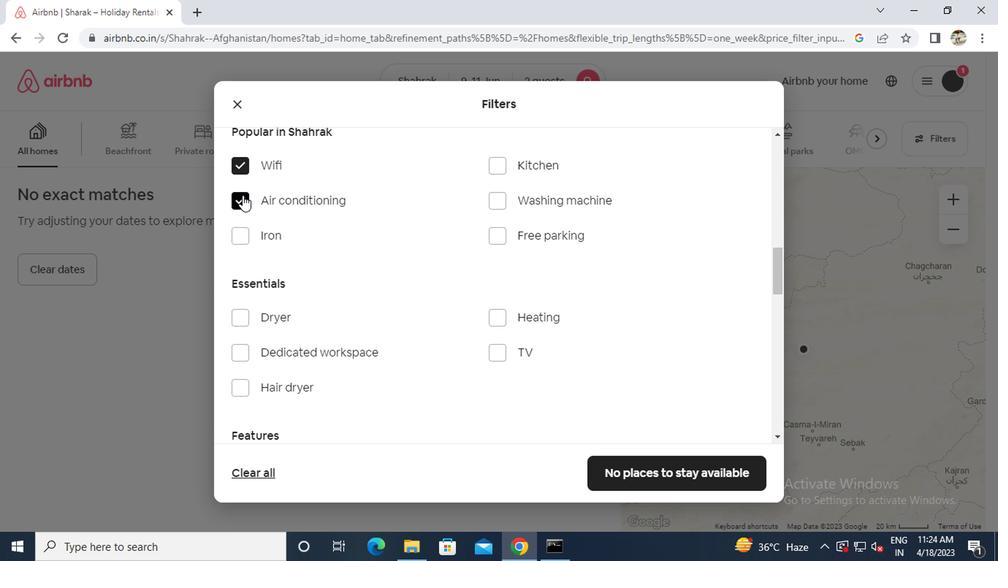 
Action: Mouse scrolled (239, 194) with delta (0, 0)
Screenshot: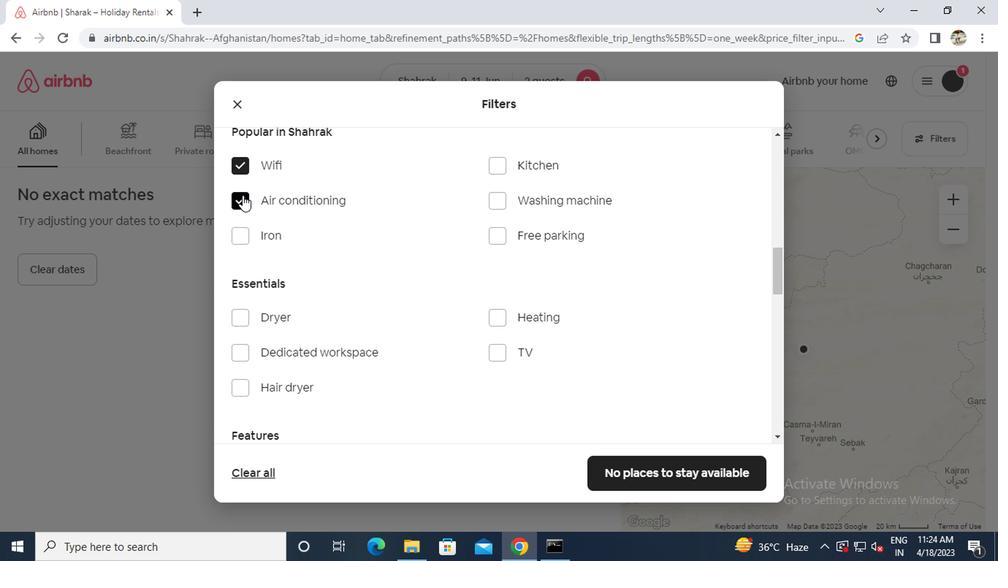 
Action: Mouse moved to (246, 194)
Screenshot: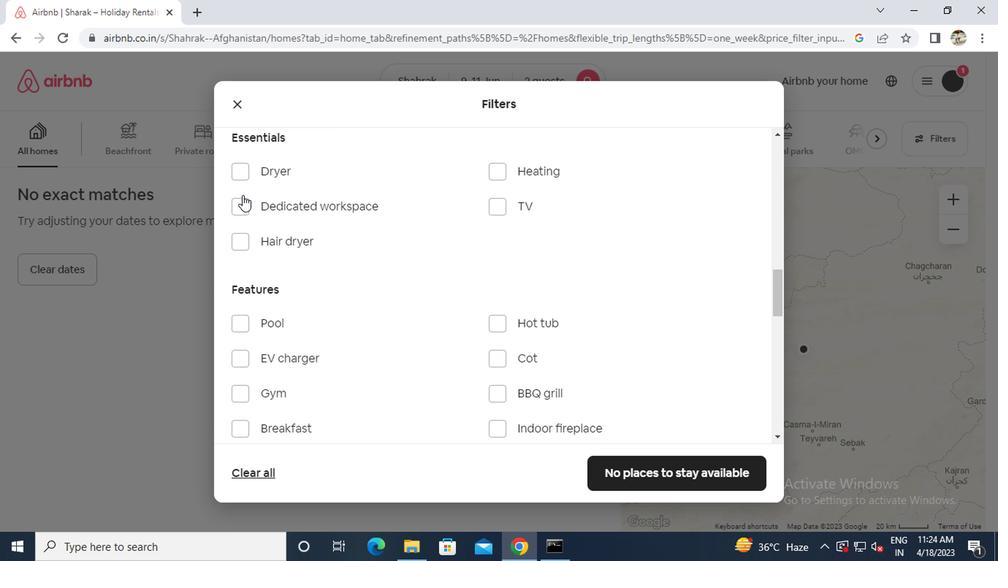 
Action: Mouse scrolled (246, 193) with delta (0, -1)
Screenshot: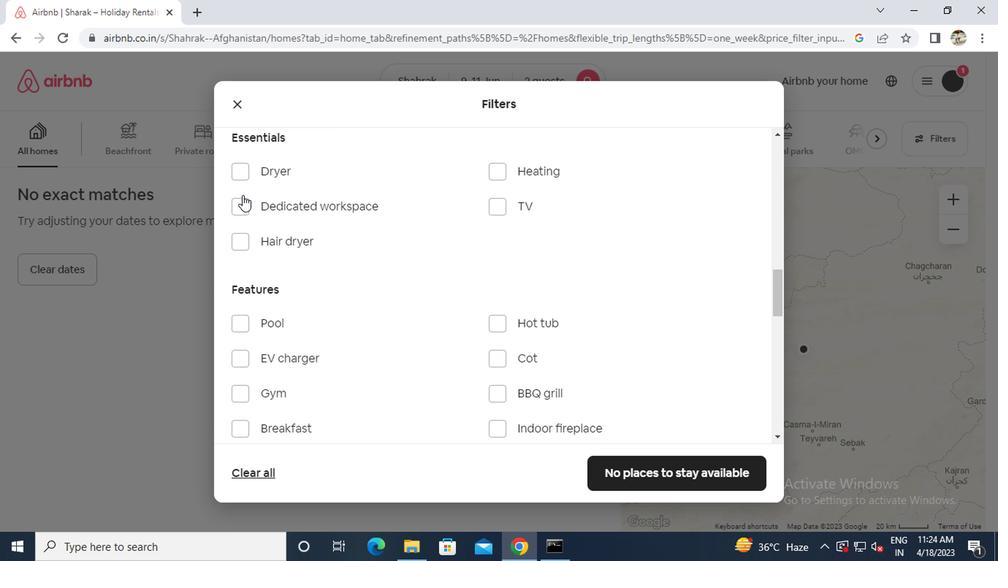 
Action: Mouse scrolled (246, 193) with delta (0, -1)
Screenshot: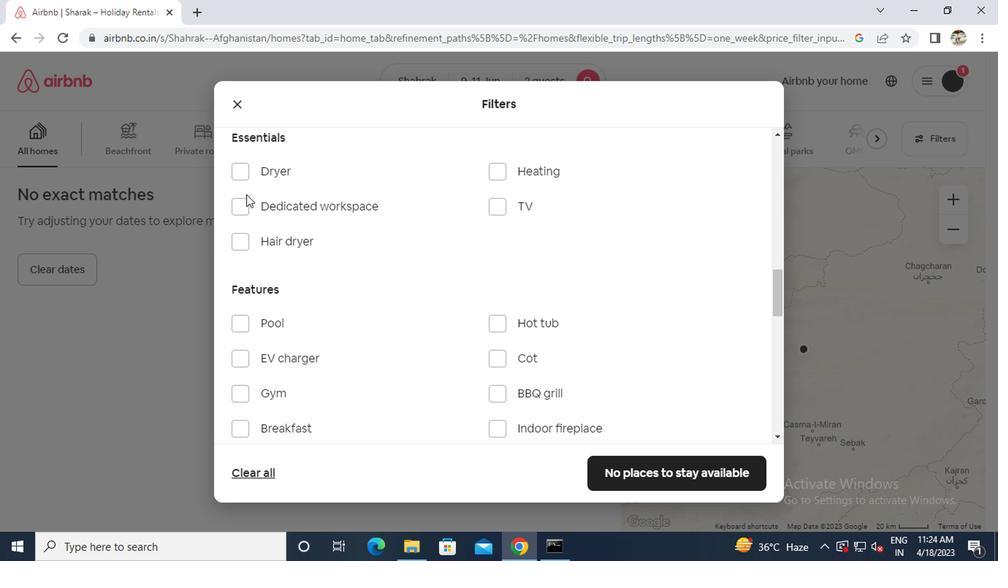 
Action: Mouse scrolled (246, 193) with delta (0, -1)
Screenshot: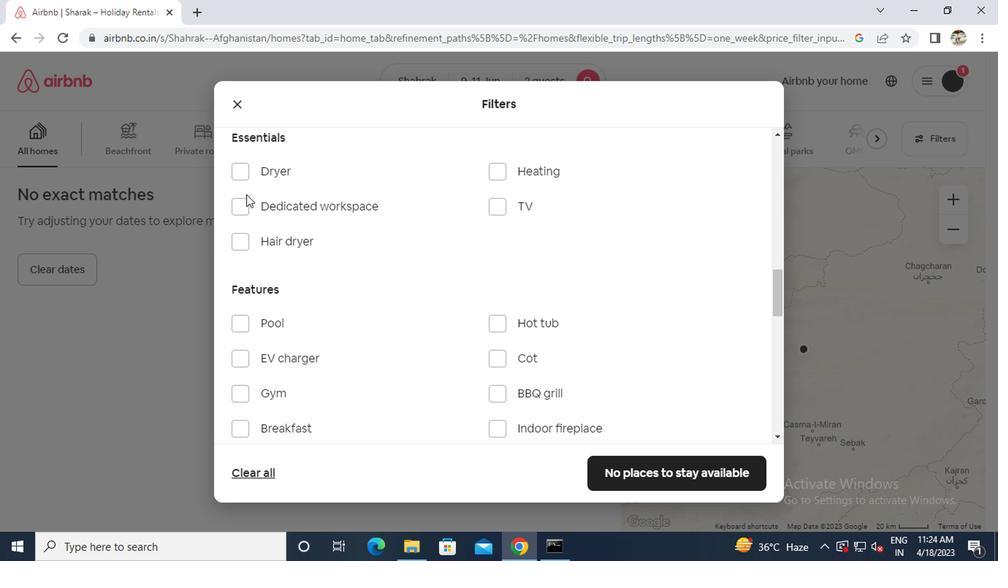 
Action: Mouse scrolled (246, 193) with delta (0, -1)
Screenshot: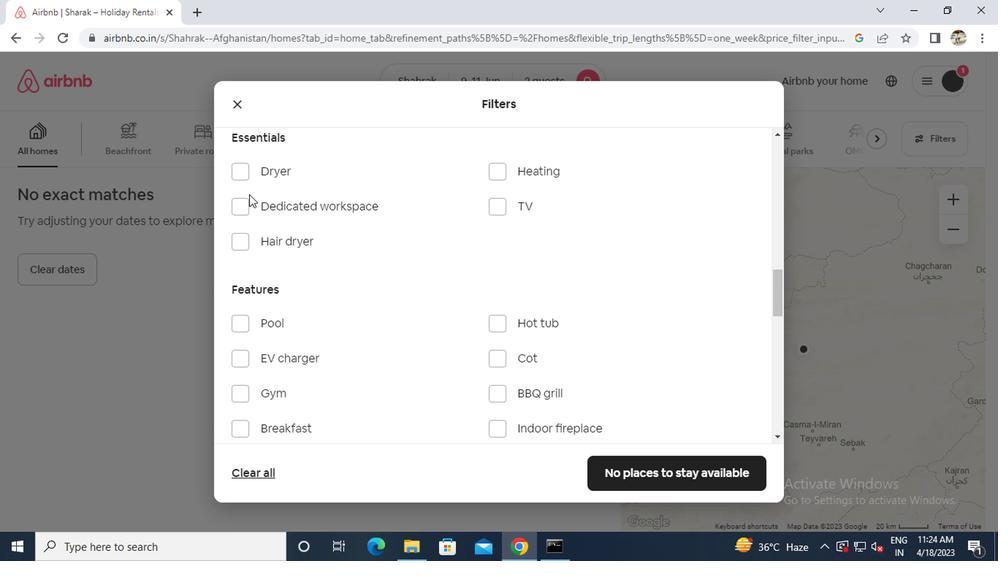 
Action: Mouse moved to (305, 208)
Screenshot: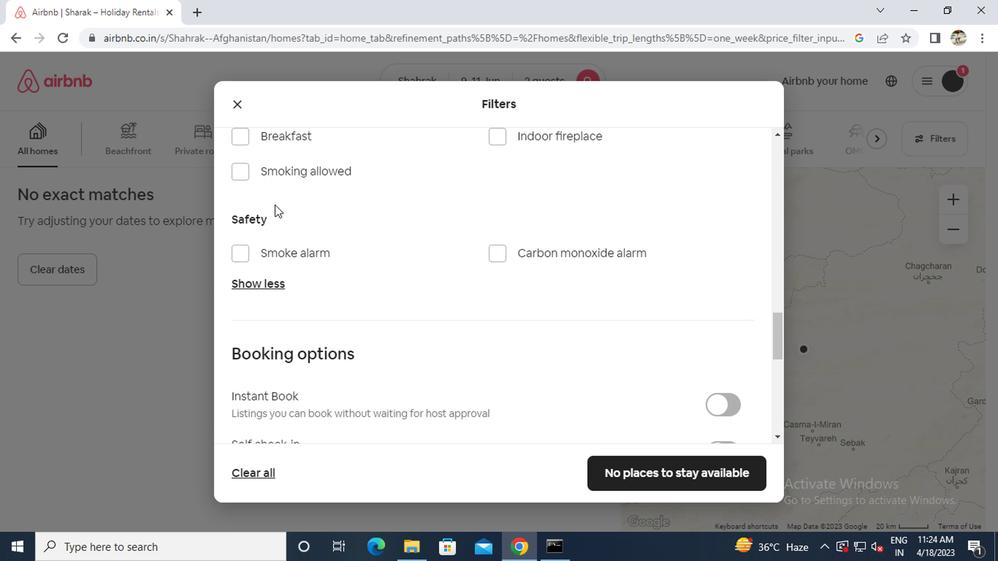 
Action: Mouse scrolled (305, 207) with delta (0, -1)
Screenshot: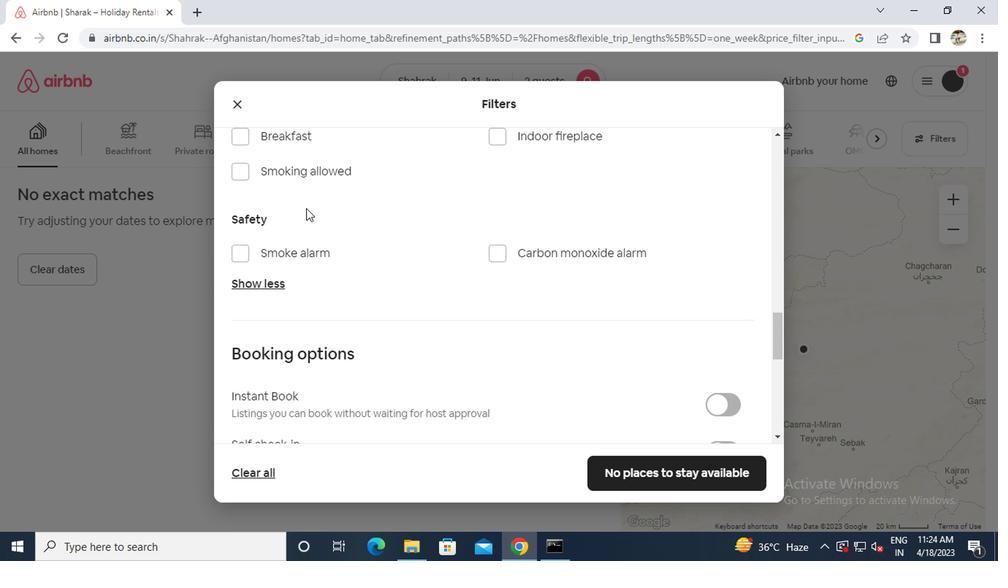 
Action: Mouse scrolled (305, 207) with delta (0, -1)
Screenshot: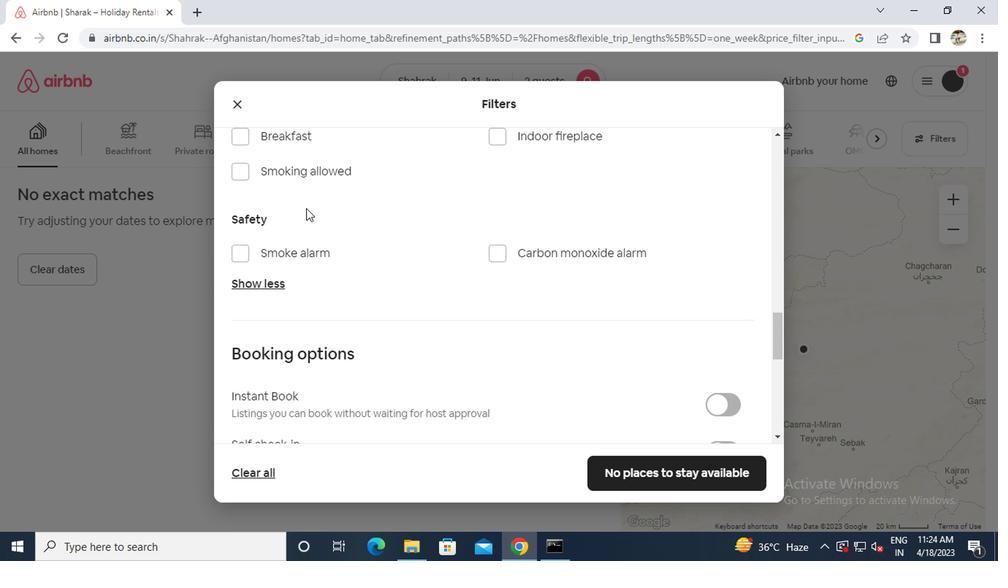 
Action: Mouse scrolled (305, 207) with delta (0, -1)
Screenshot: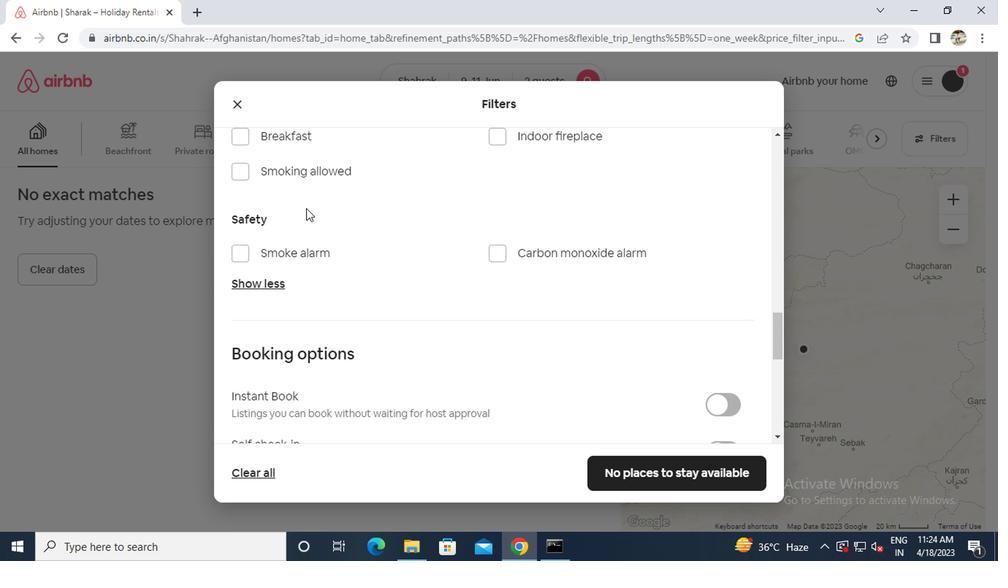 
Action: Mouse scrolled (305, 207) with delta (0, -1)
Screenshot: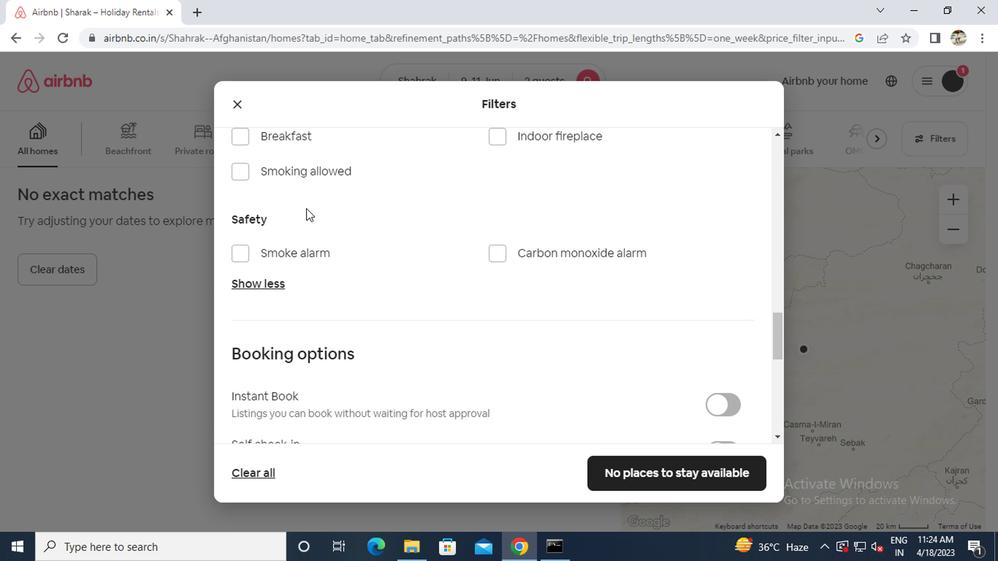 
Action: Mouse moved to (395, 234)
Screenshot: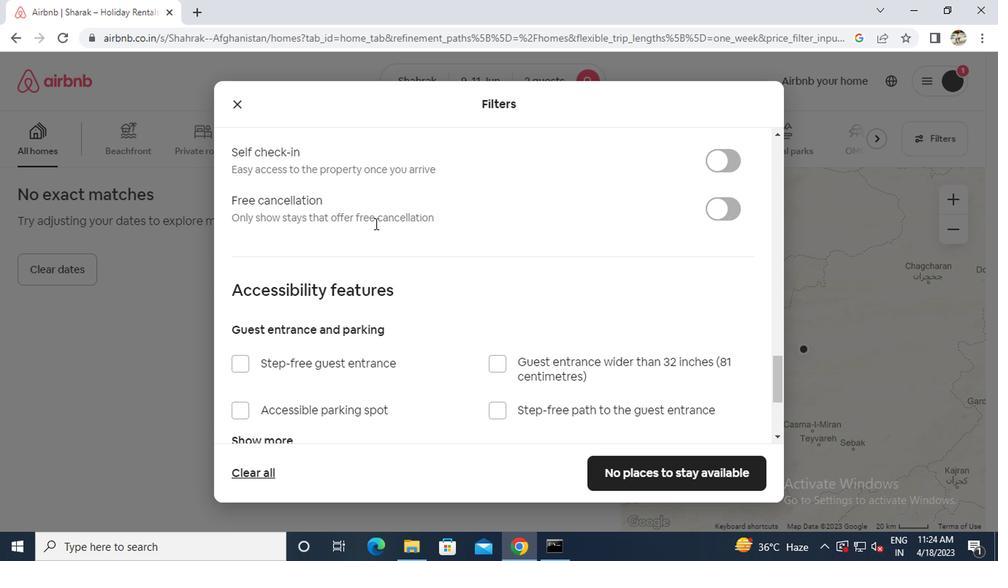 
Action: Mouse scrolled (395, 234) with delta (0, 0)
Screenshot: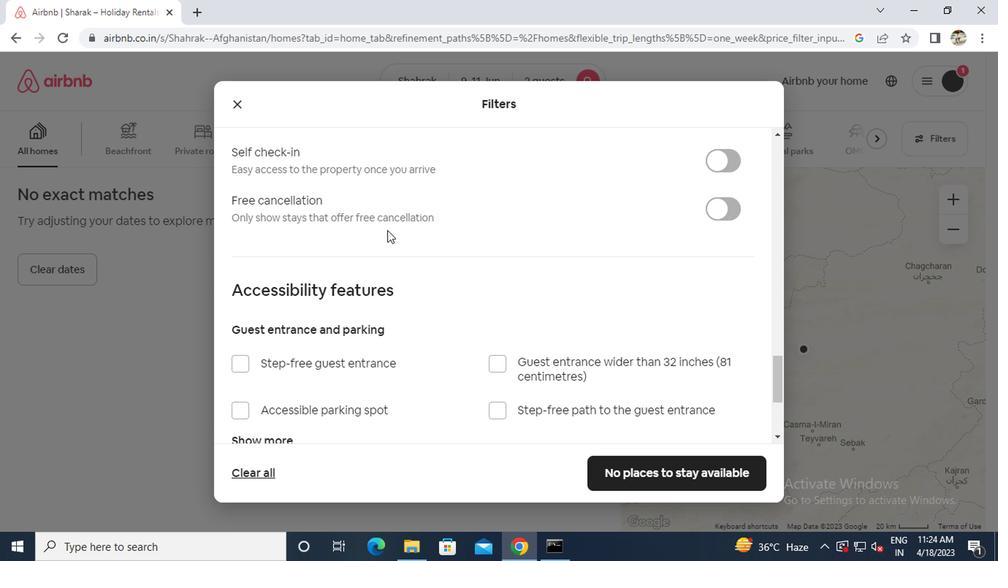 
Action: Mouse moved to (731, 227)
Screenshot: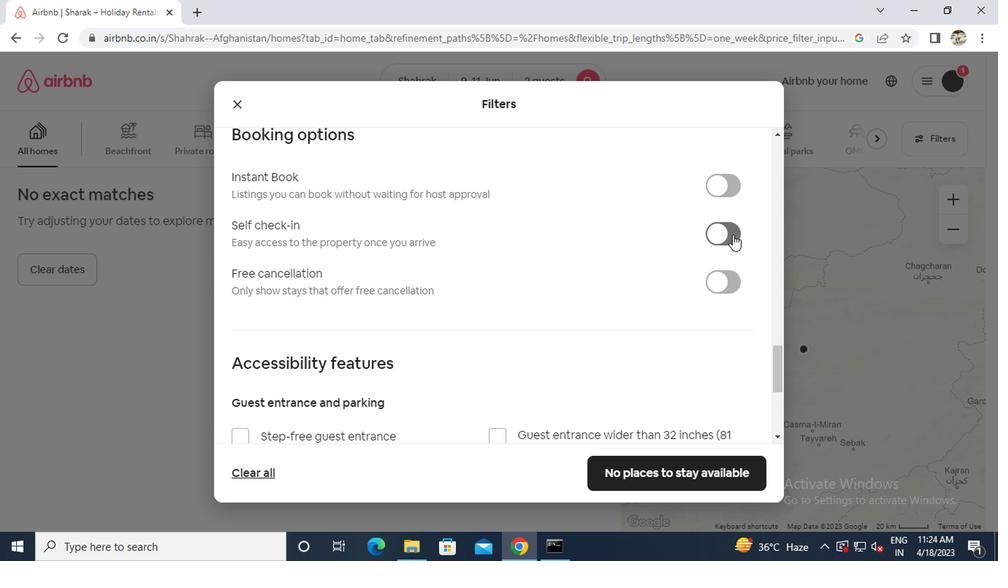 
Action: Mouse pressed left at (731, 227)
Screenshot: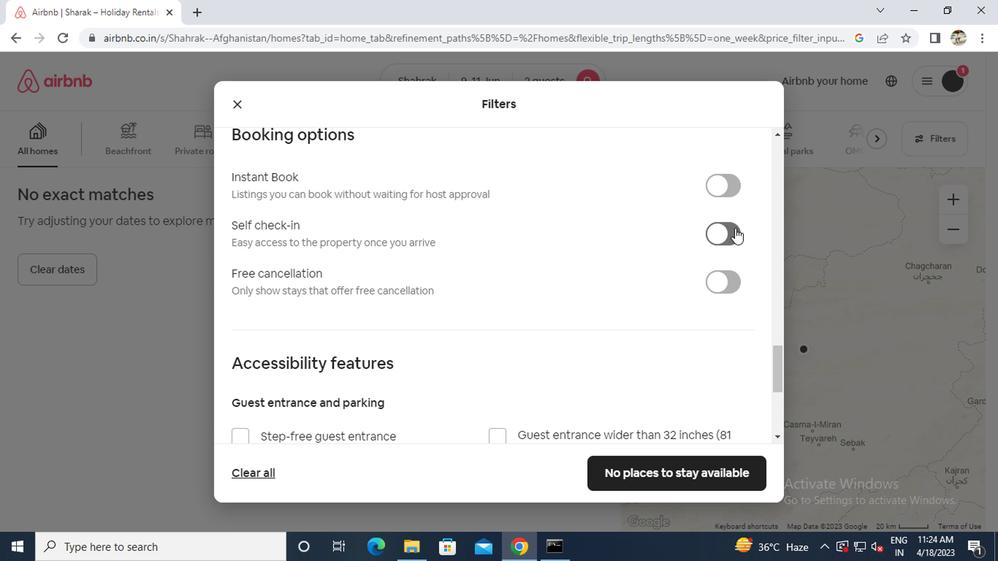 
Action: Mouse moved to (643, 267)
Screenshot: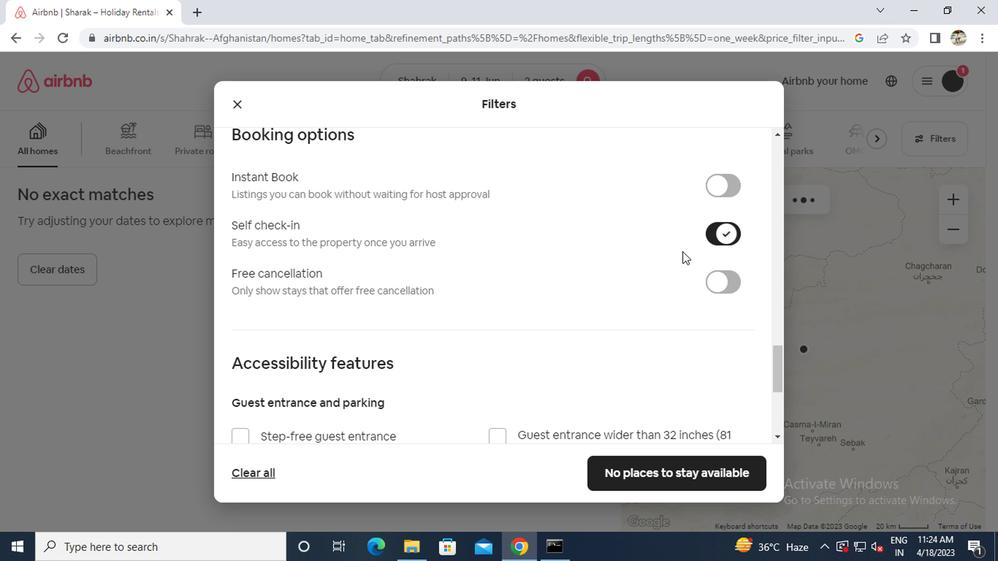 
Action: Mouse scrolled (643, 266) with delta (0, 0)
Screenshot: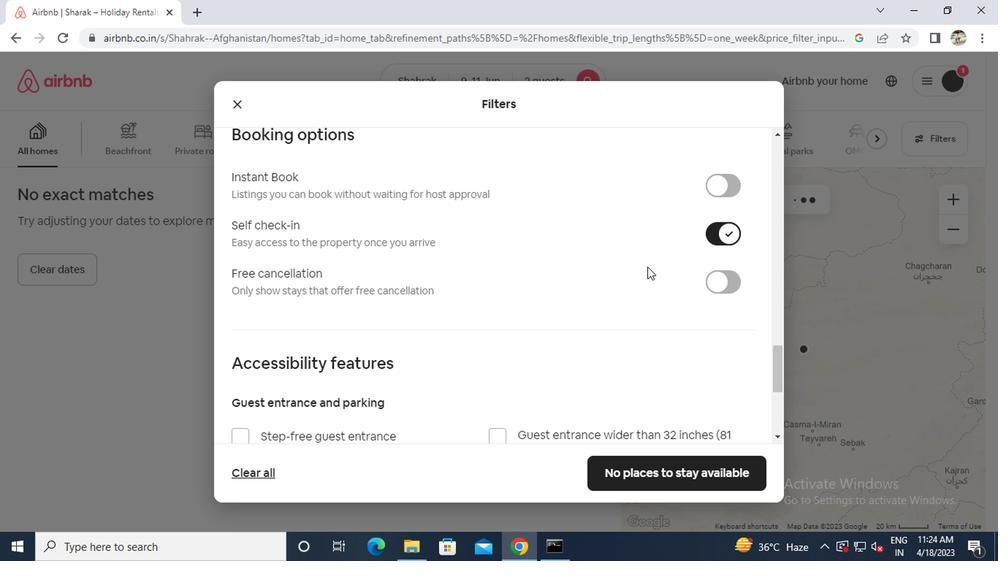
Action: Mouse scrolled (643, 266) with delta (0, 0)
Screenshot: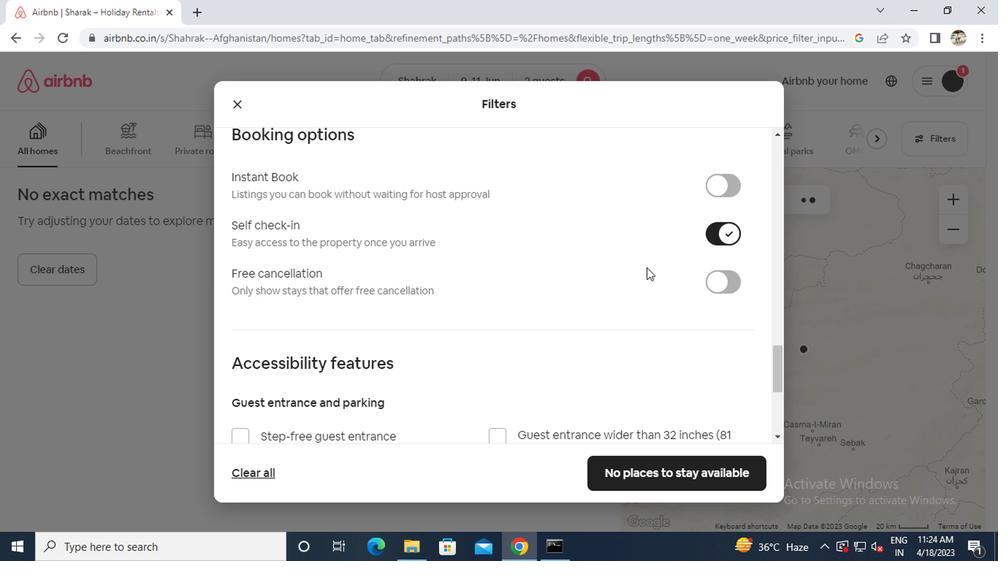 
Action: Mouse scrolled (643, 266) with delta (0, 0)
Screenshot: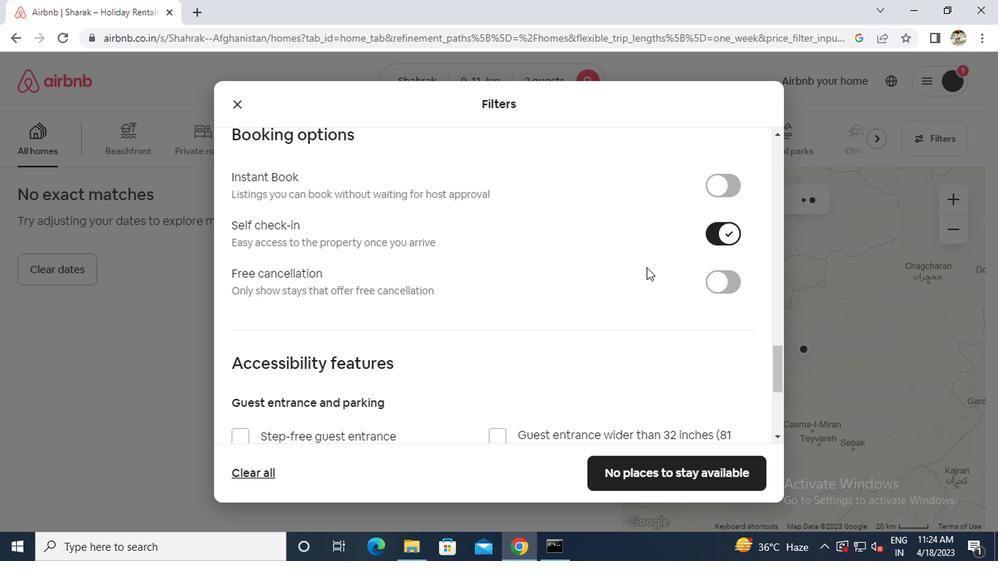 
Action: Mouse scrolled (643, 266) with delta (0, 0)
Screenshot: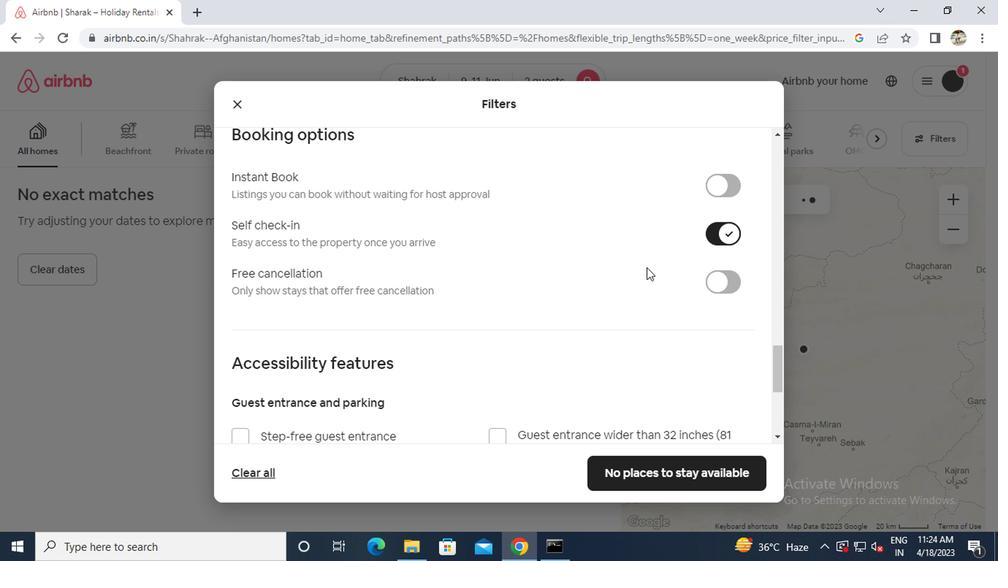 
Action: Mouse moved to (417, 357)
Screenshot: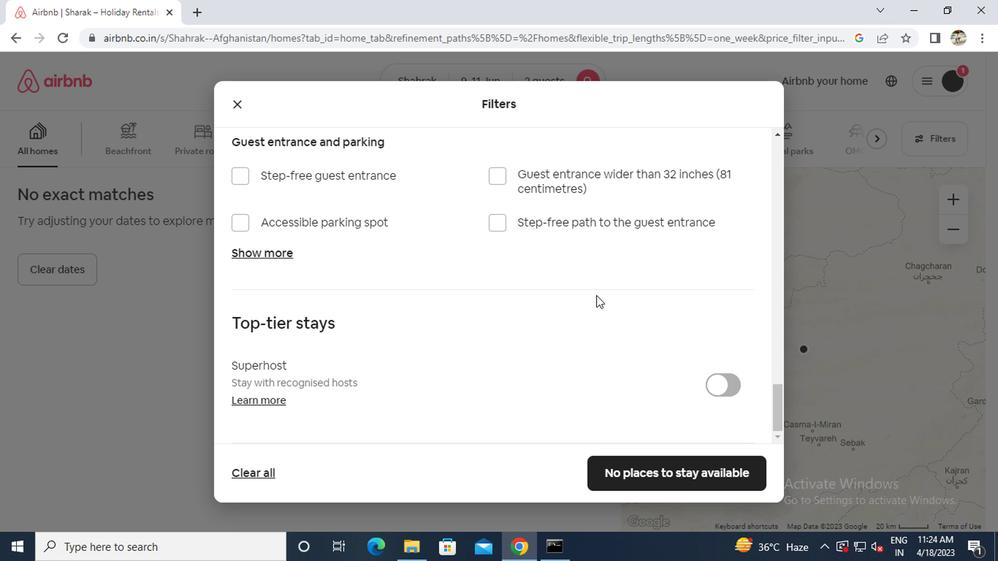 
Action: Mouse scrolled (417, 356) with delta (0, 0)
Screenshot: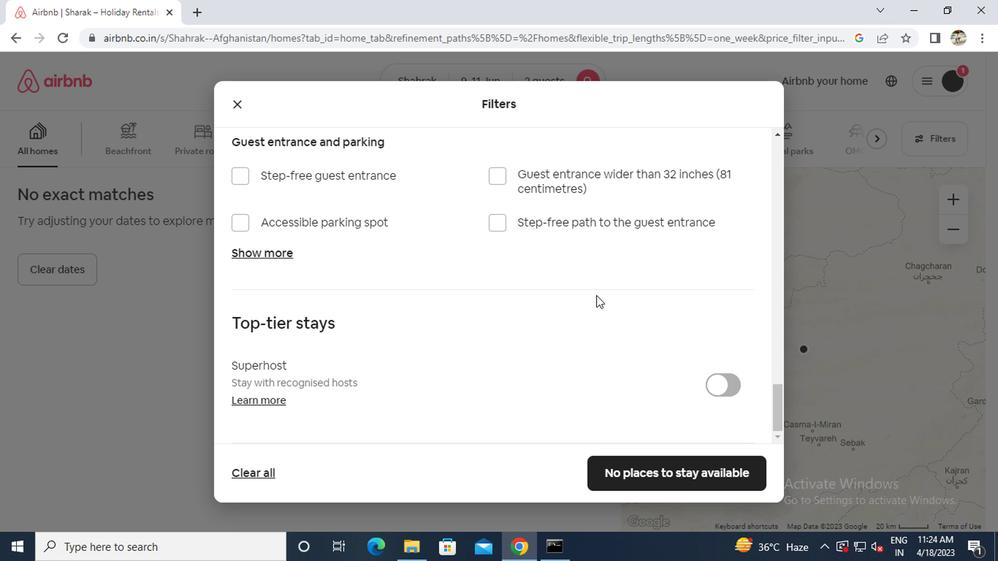 
Action: Mouse moved to (417, 357)
Screenshot: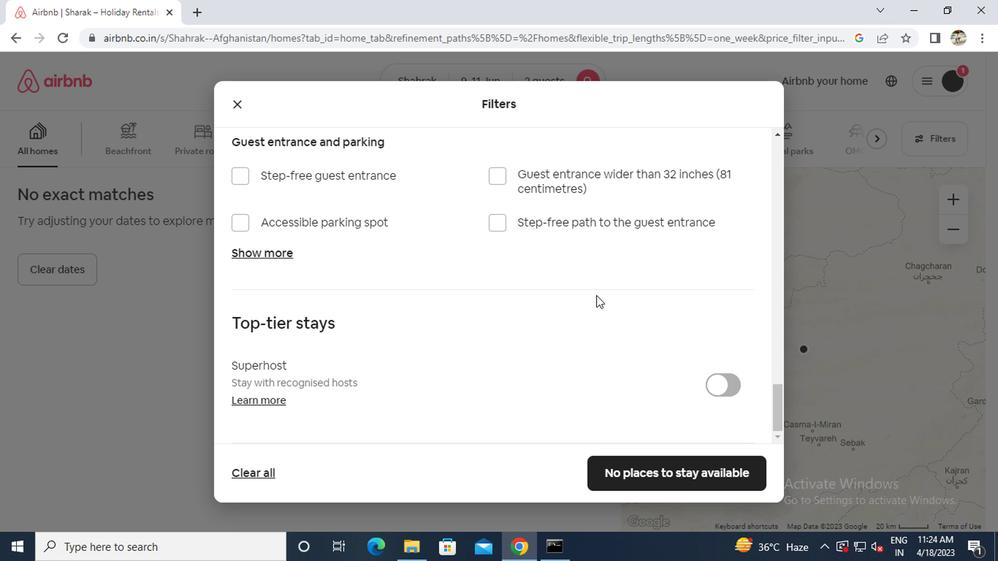 
Action: Mouse scrolled (417, 356) with delta (0, 0)
Screenshot: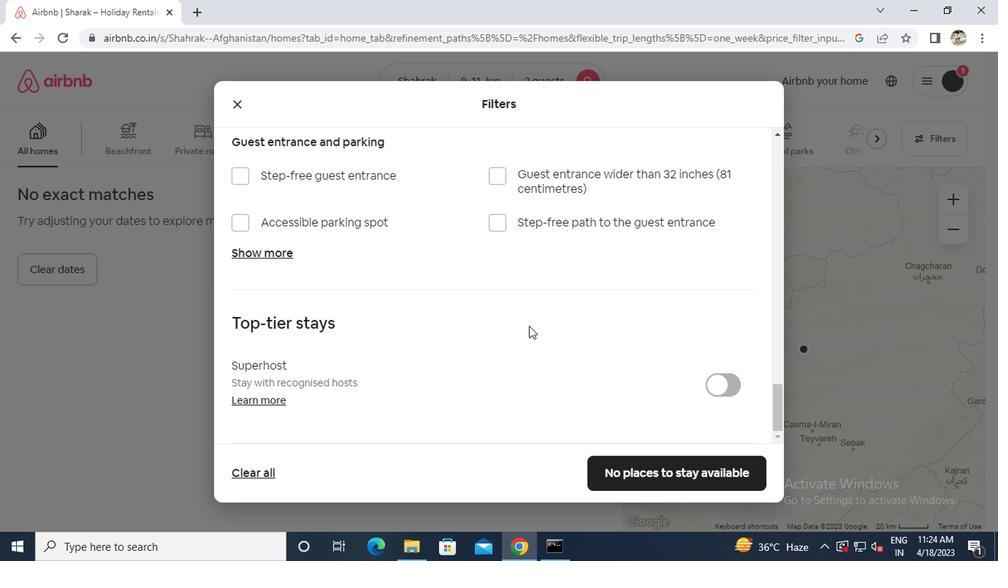 
Action: Mouse scrolled (417, 356) with delta (0, 0)
Screenshot: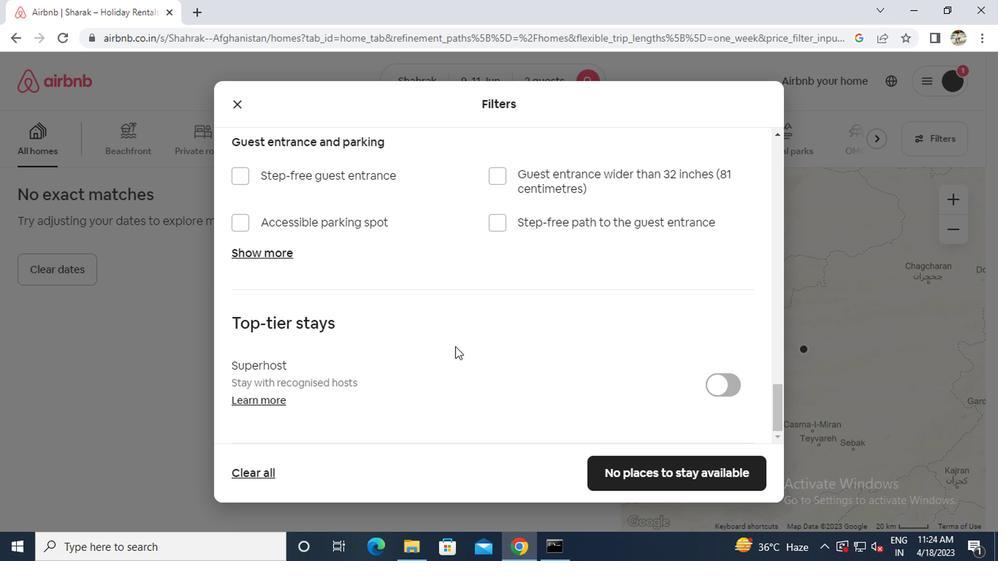 
Action: Mouse moved to (615, 471)
Screenshot: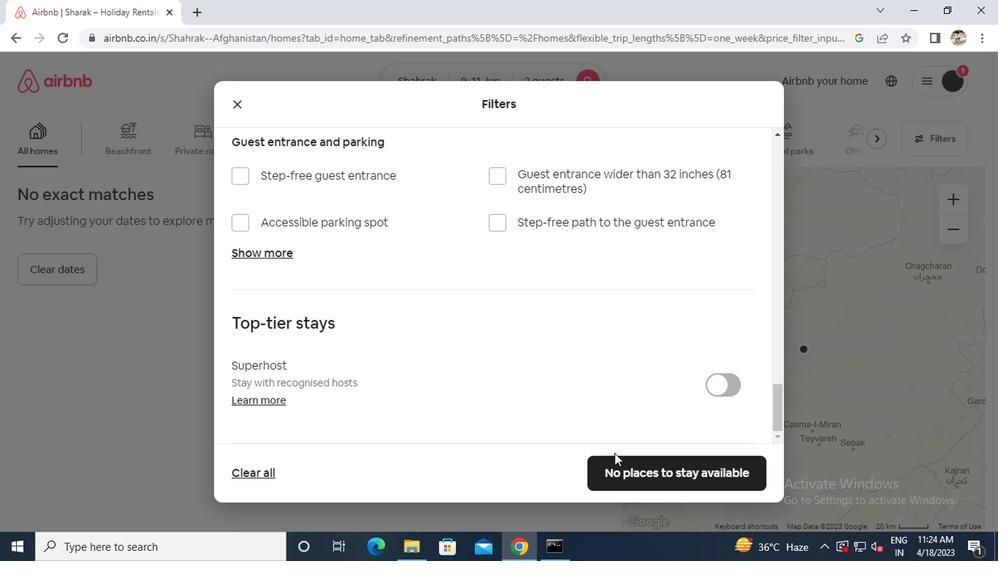 
Action: Mouse pressed left at (615, 471)
Screenshot: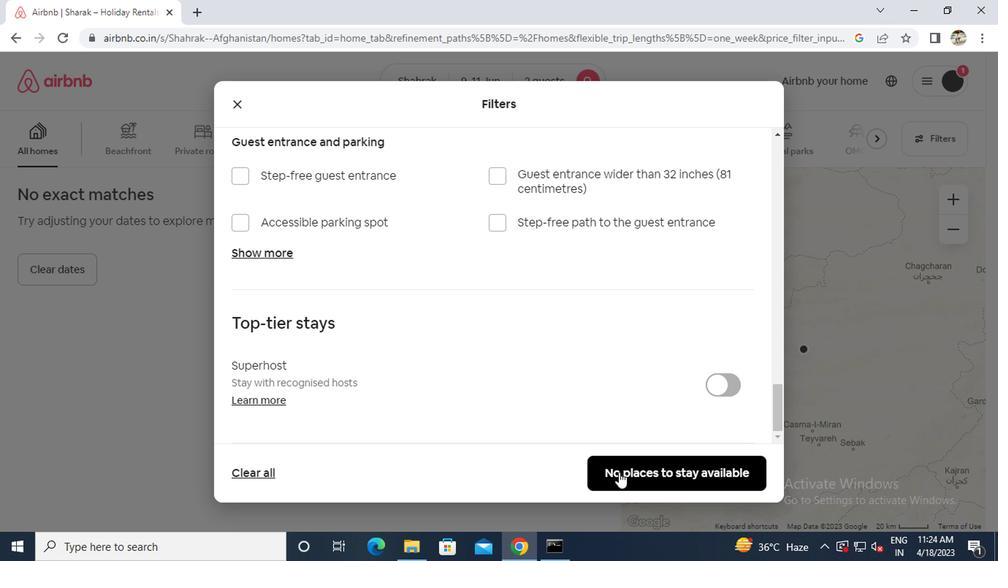 
